 Task: Check the average views per listing of ceiling fan in the last 5 years.
Action: Mouse moved to (1040, 228)
Screenshot: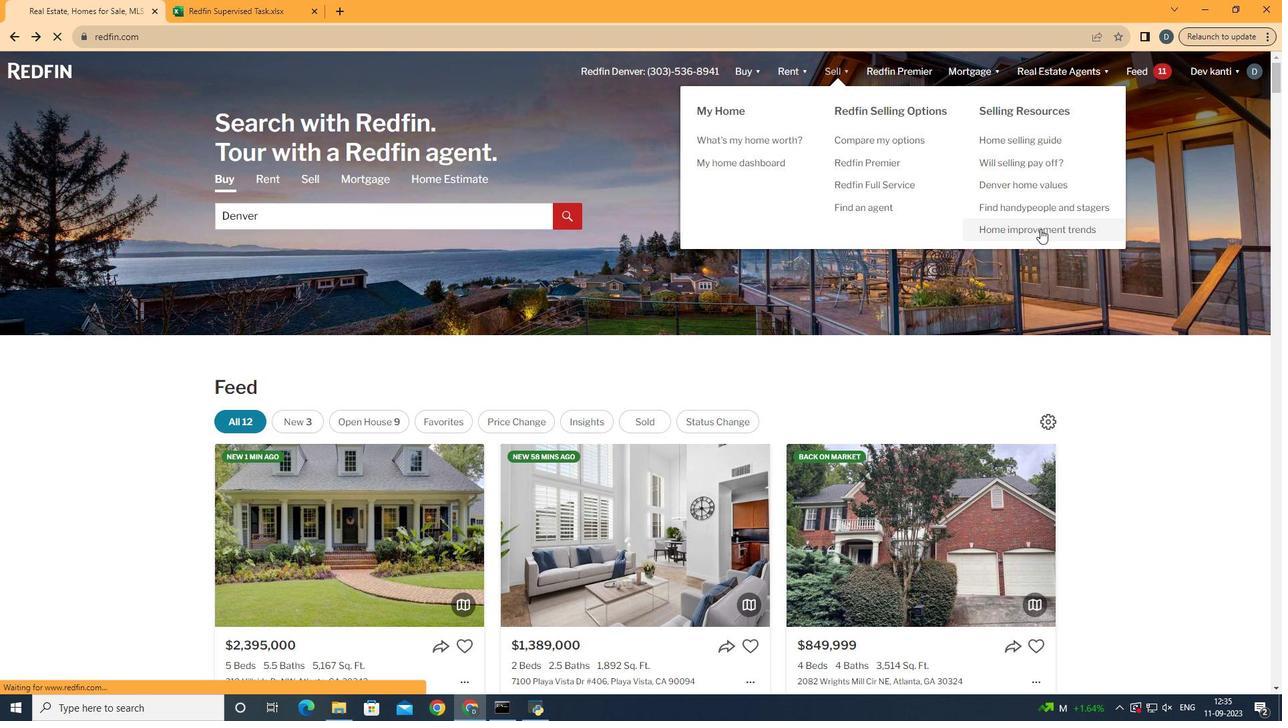 
Action: Mouse pressed left at (1040, 228)
Screenshot: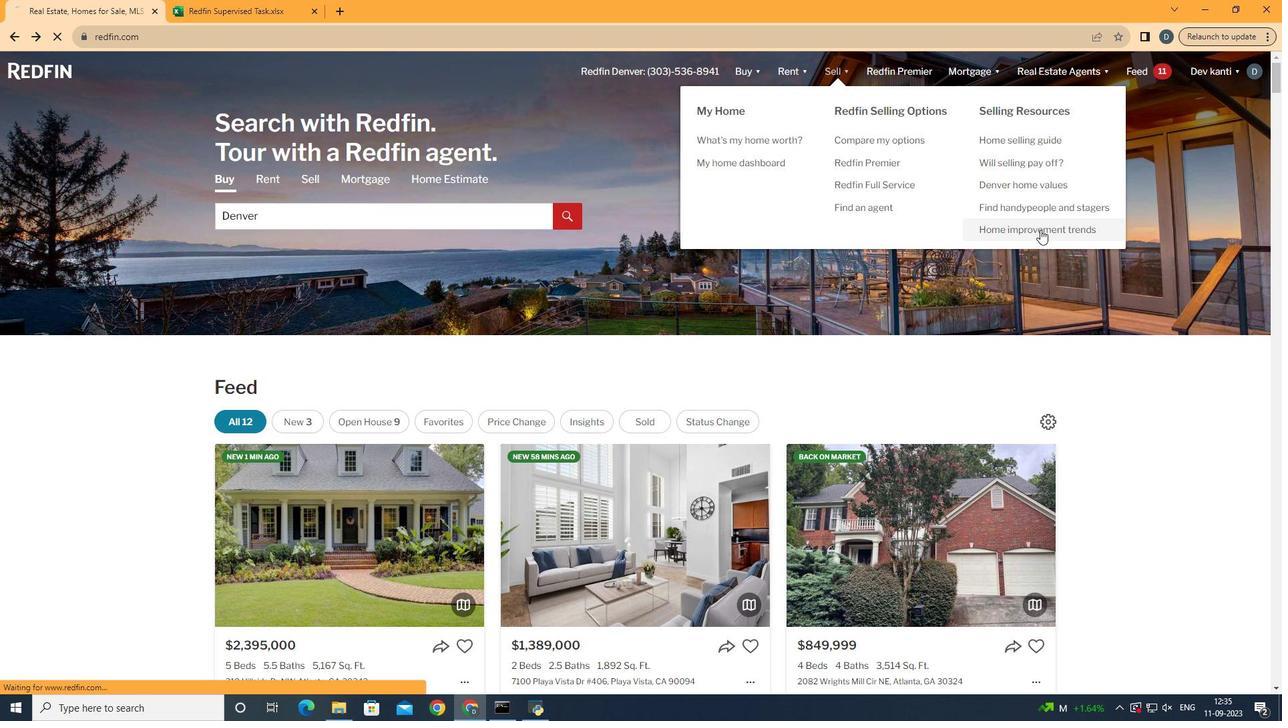 
Action: Mouse moved to (304, 254)
Screenshot: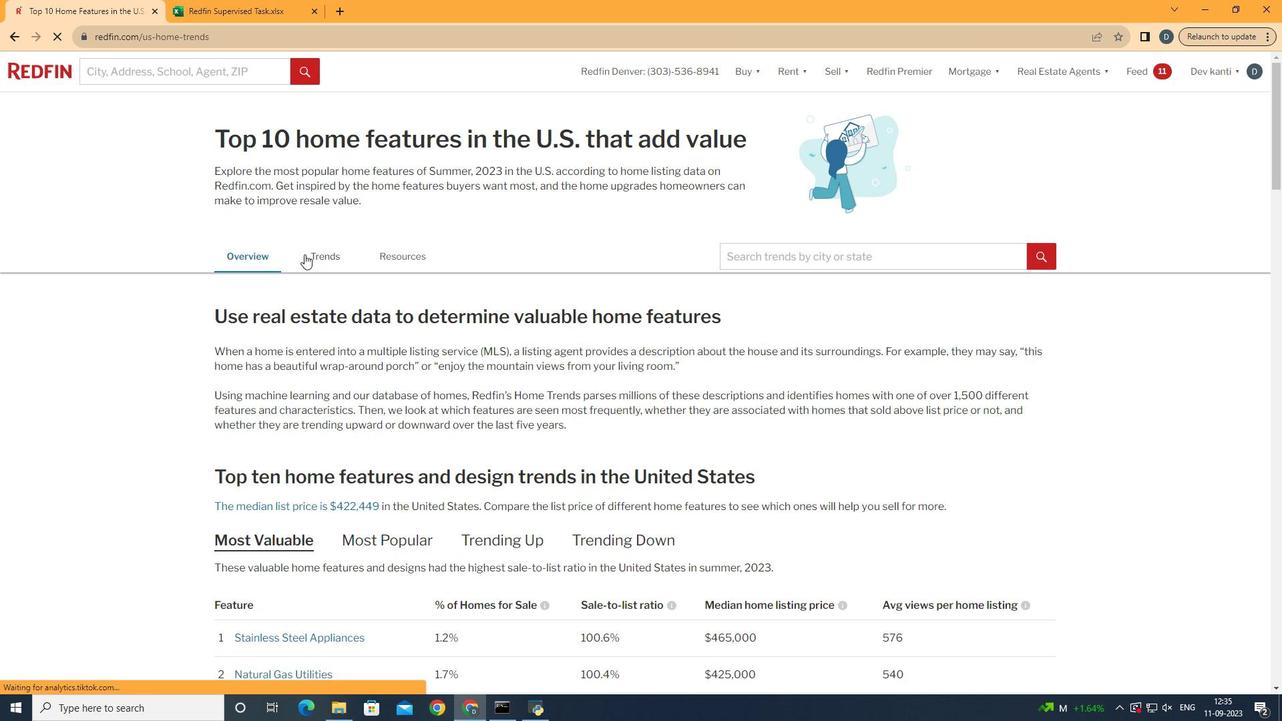 
Action: Mouse pressed left at (304, 254)
Screenshot: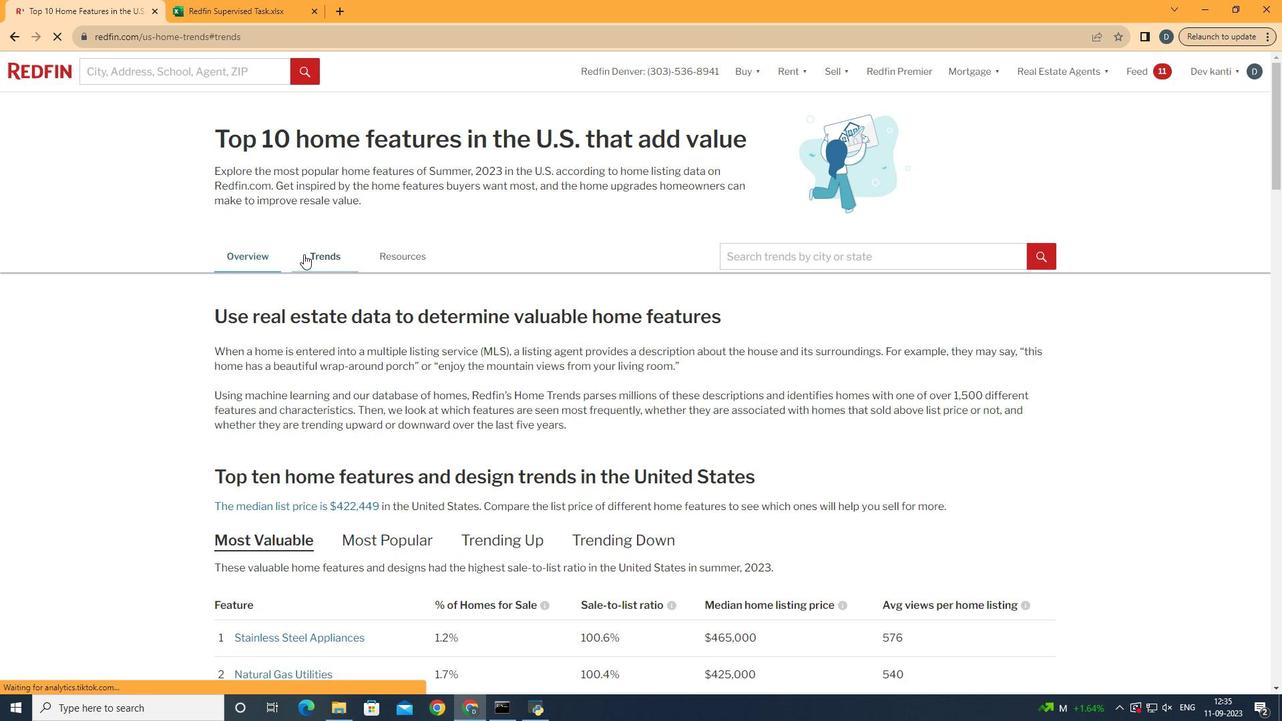 
Action: Mouse moved to (474, 413)
Screenshot: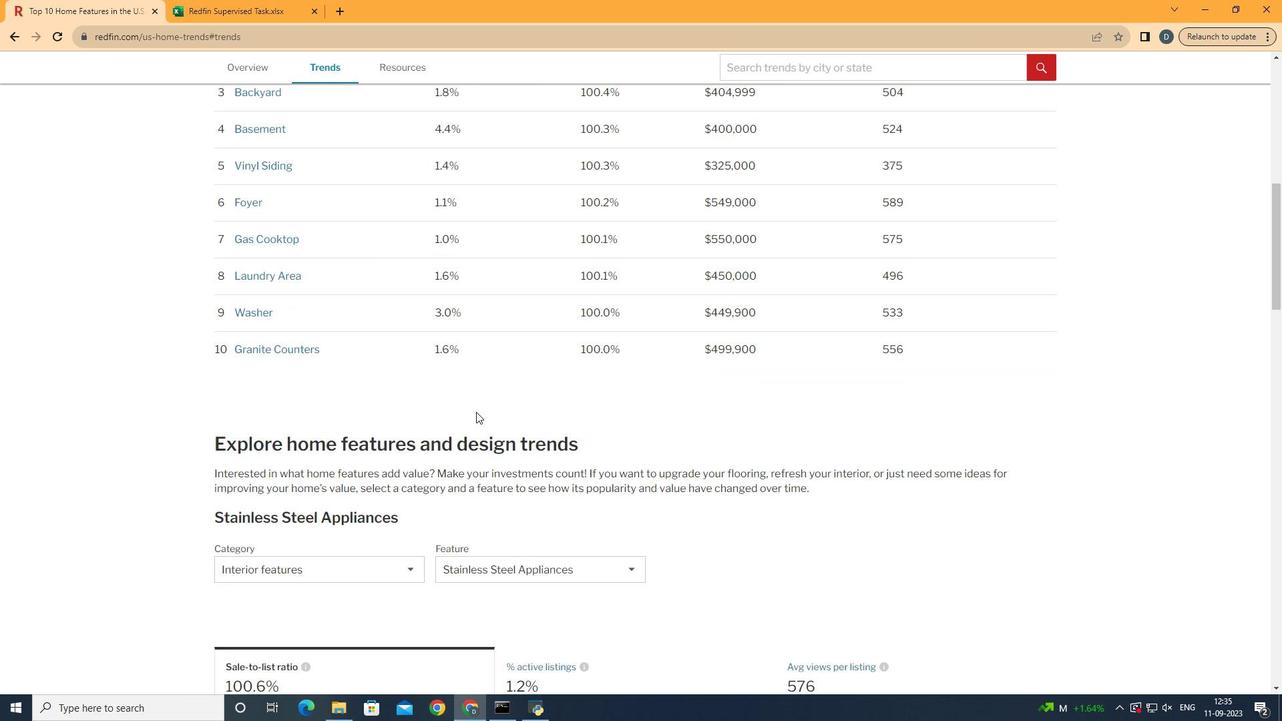 
Action: Mouse scrolled (474, 412) with delta (0, 0)
Screenshot: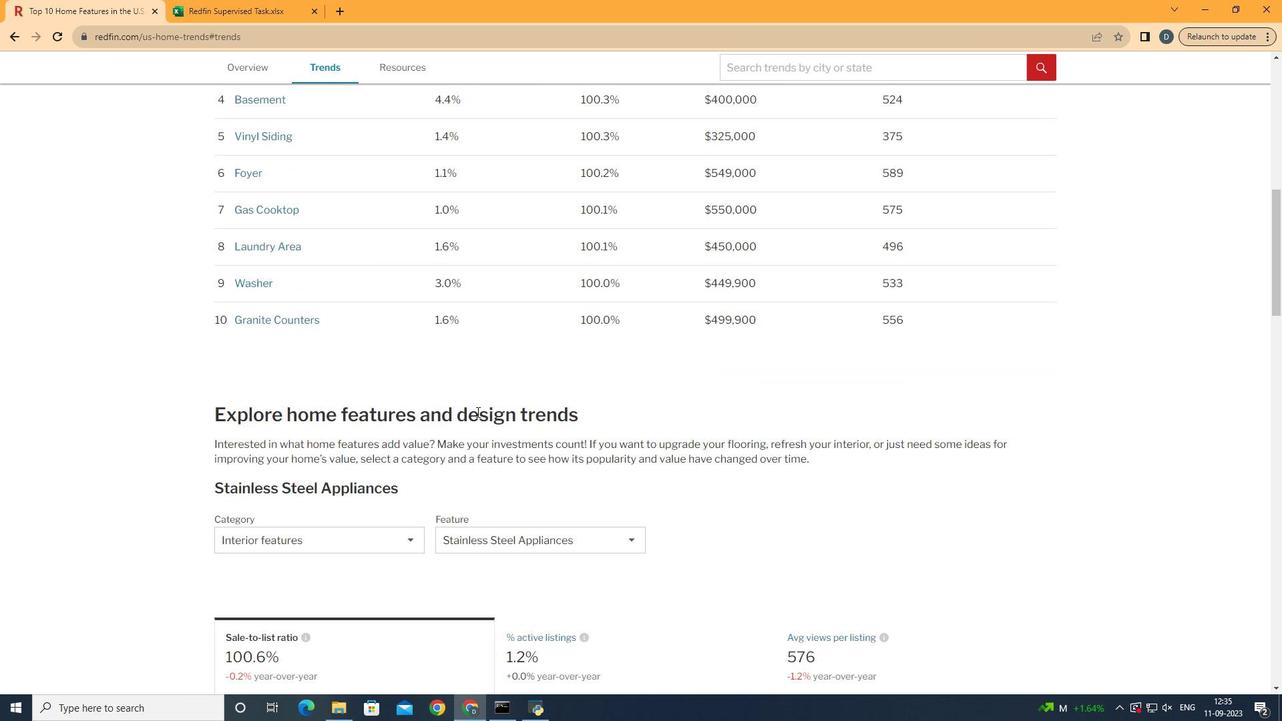 
Action: Mouse moved to (474, 412)
Screenshot: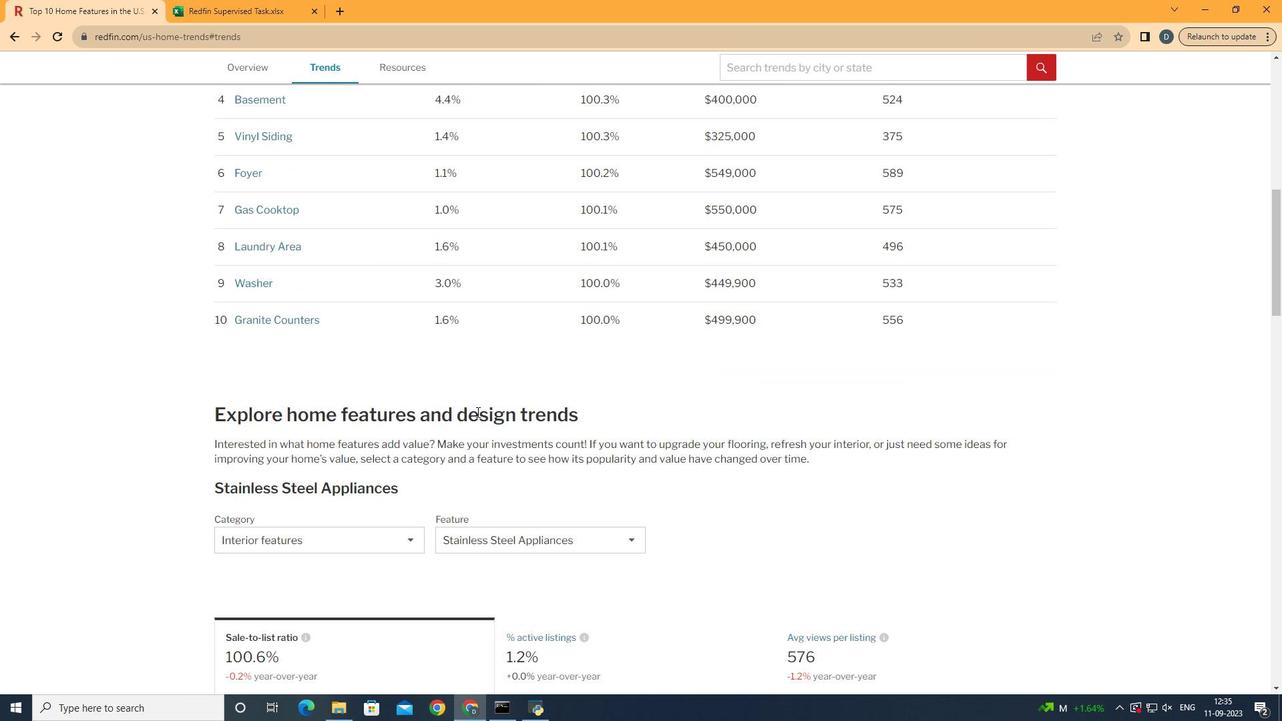 
Action: Mouse scrolled (474, 412) with delta (0, 0)
Screenshot: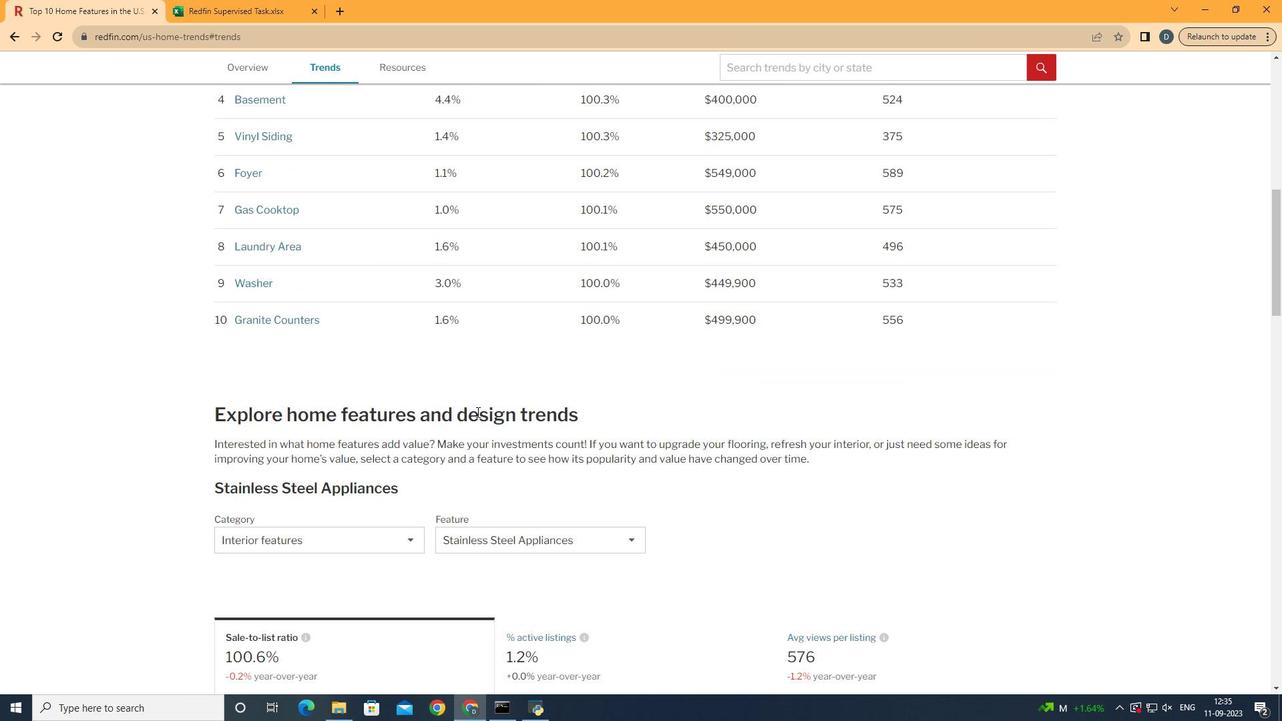 
Action: Mouse moved to (474, 412)
Screenshot: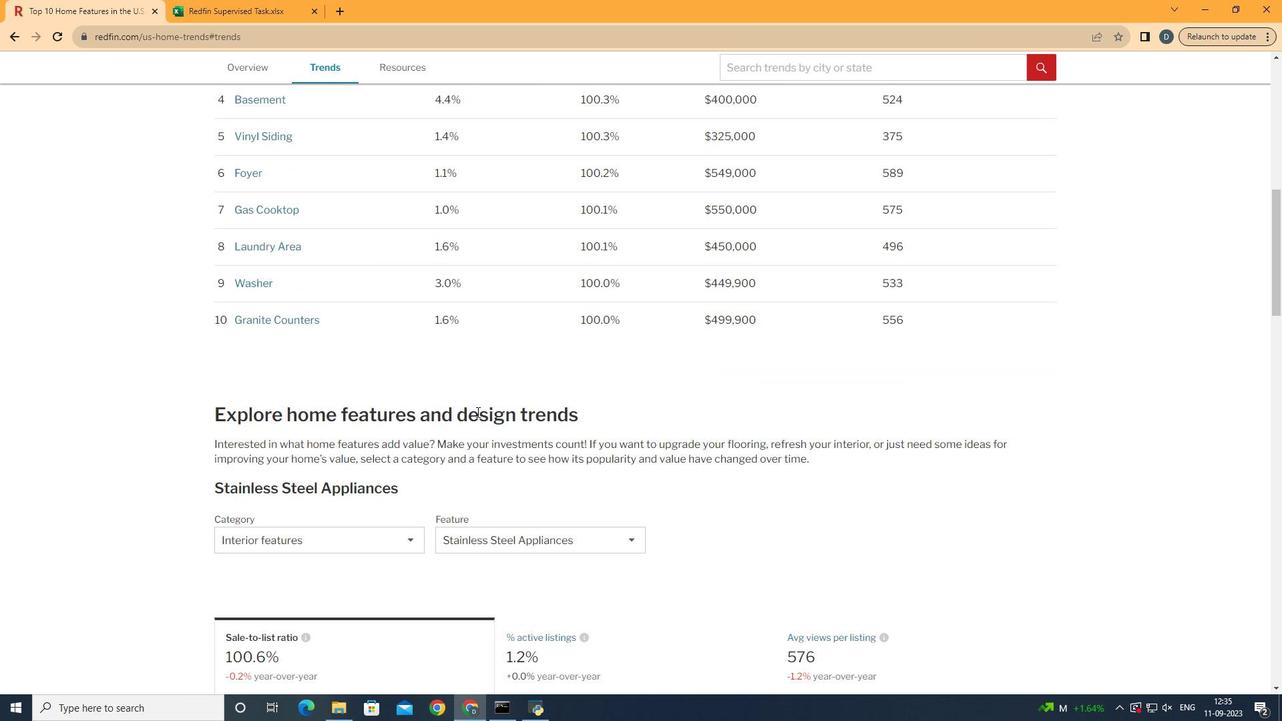 
Action: Mouse scrolled (474, 412) with delta (0, 0)
Screenshot: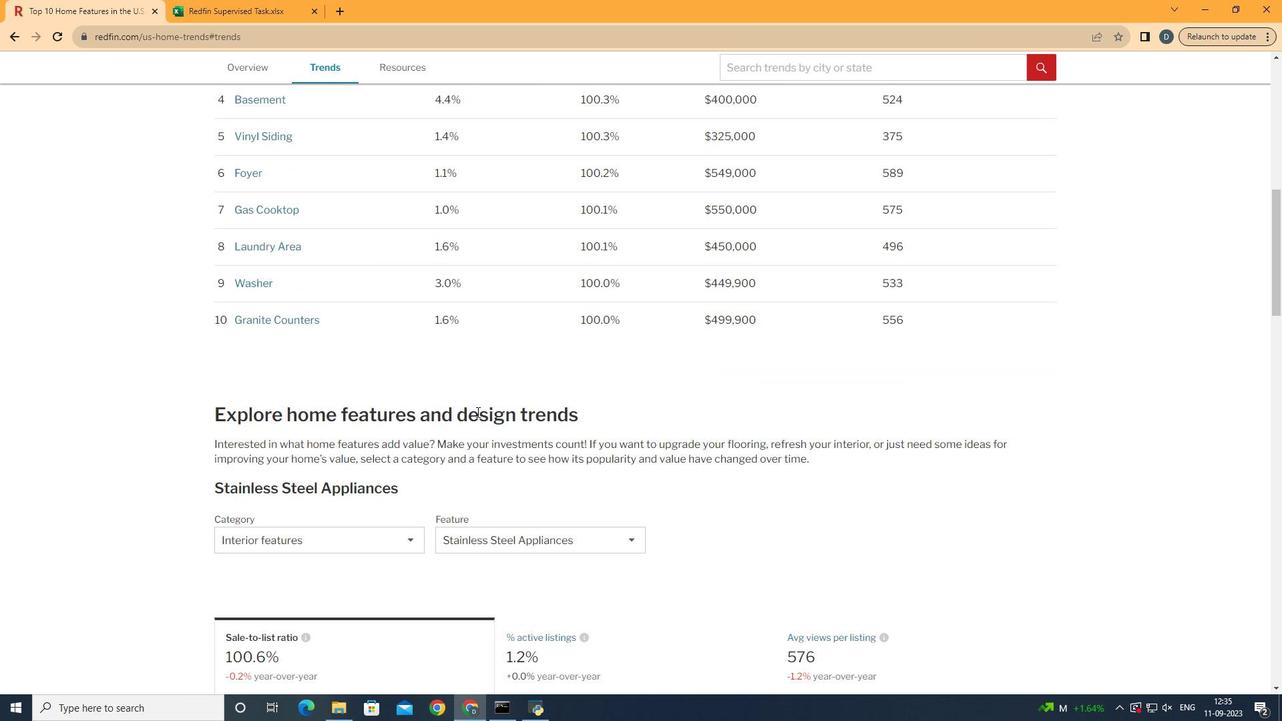 
Action: Mouse moved to (475, 412)
Screenshot: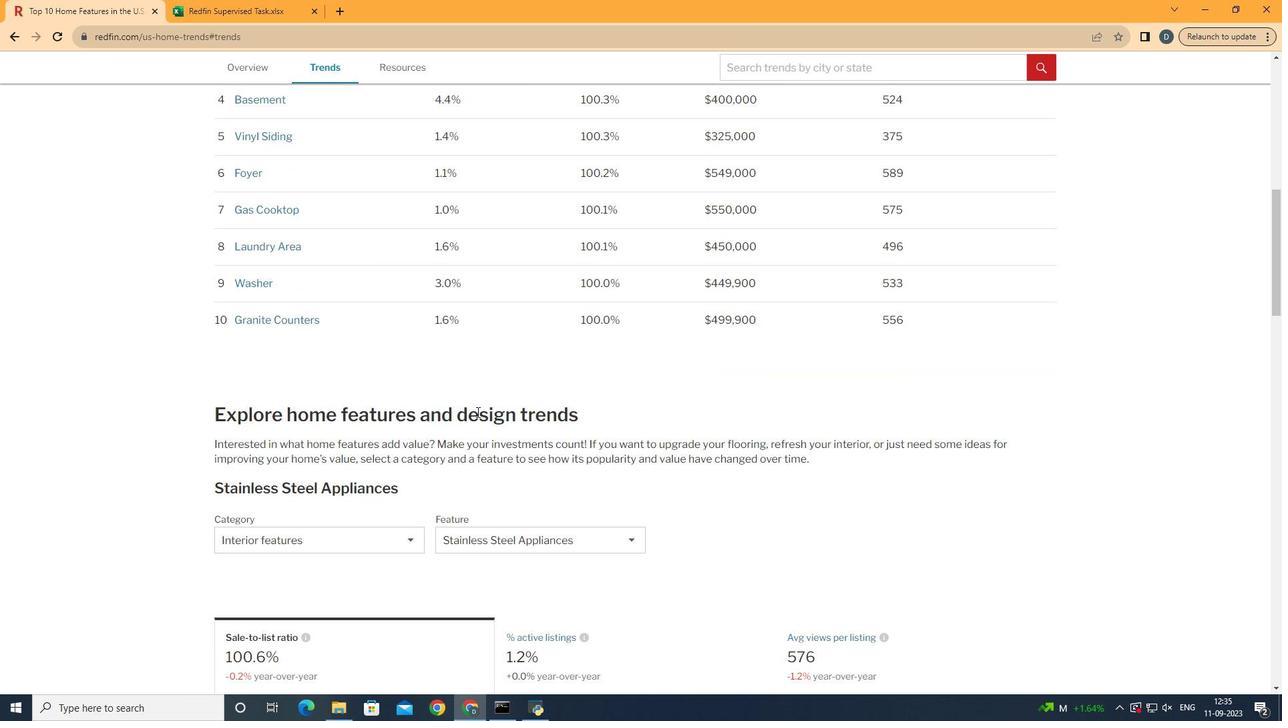 
Action: Mouse scrolled (475, 411) with delta (0, 0)
Screenshot: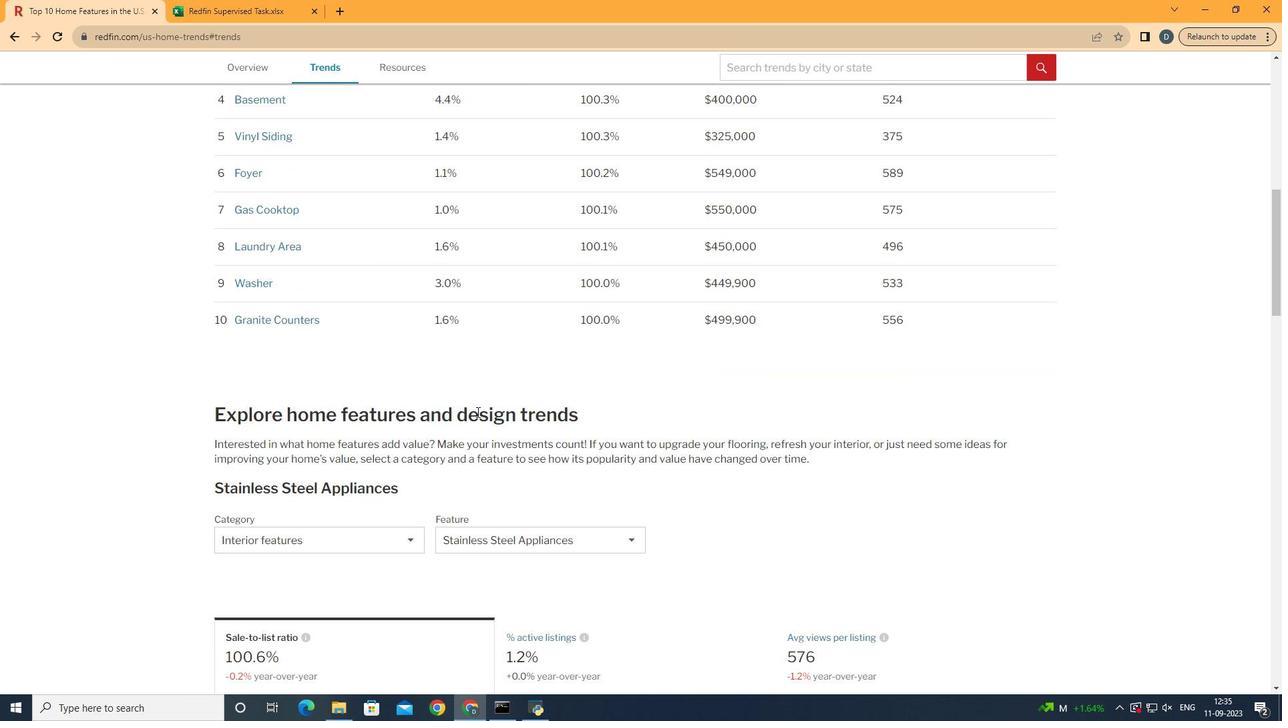 
Action: Mouse moved to (476, 412)
Screenshot: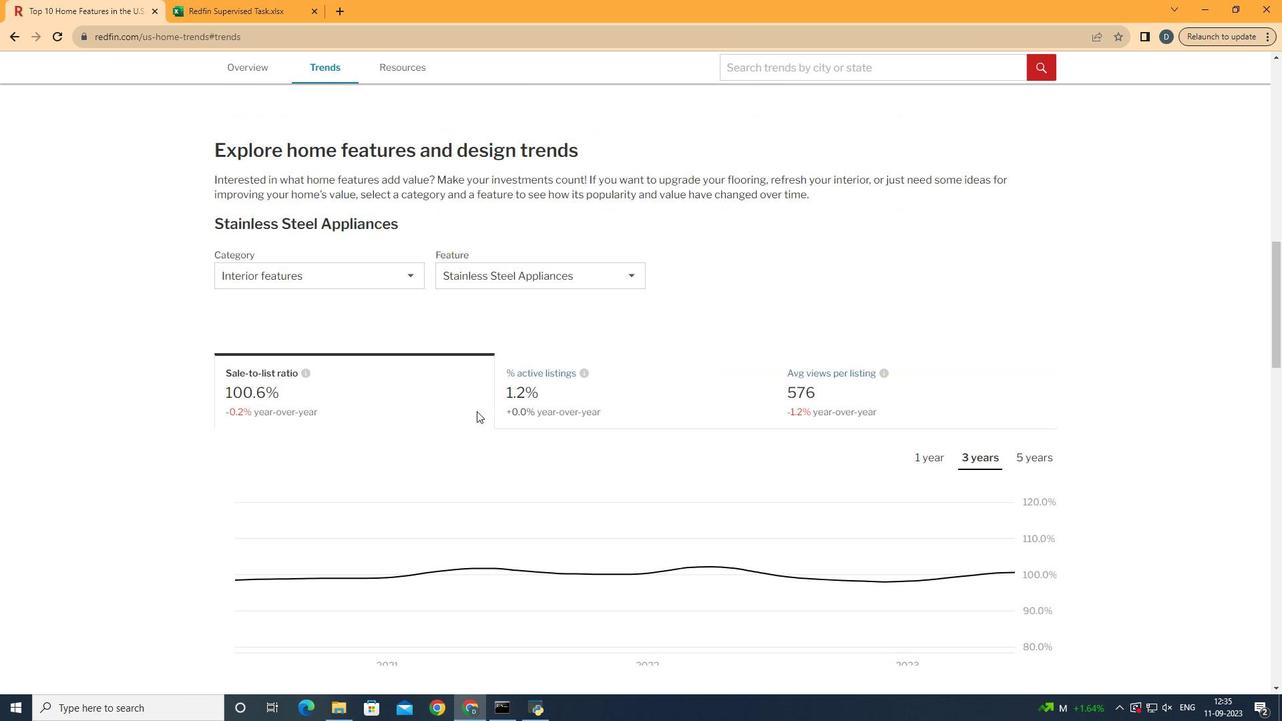 
Action: Mouse scrolled (476, 411) with delta (0, 0)
Screenshot: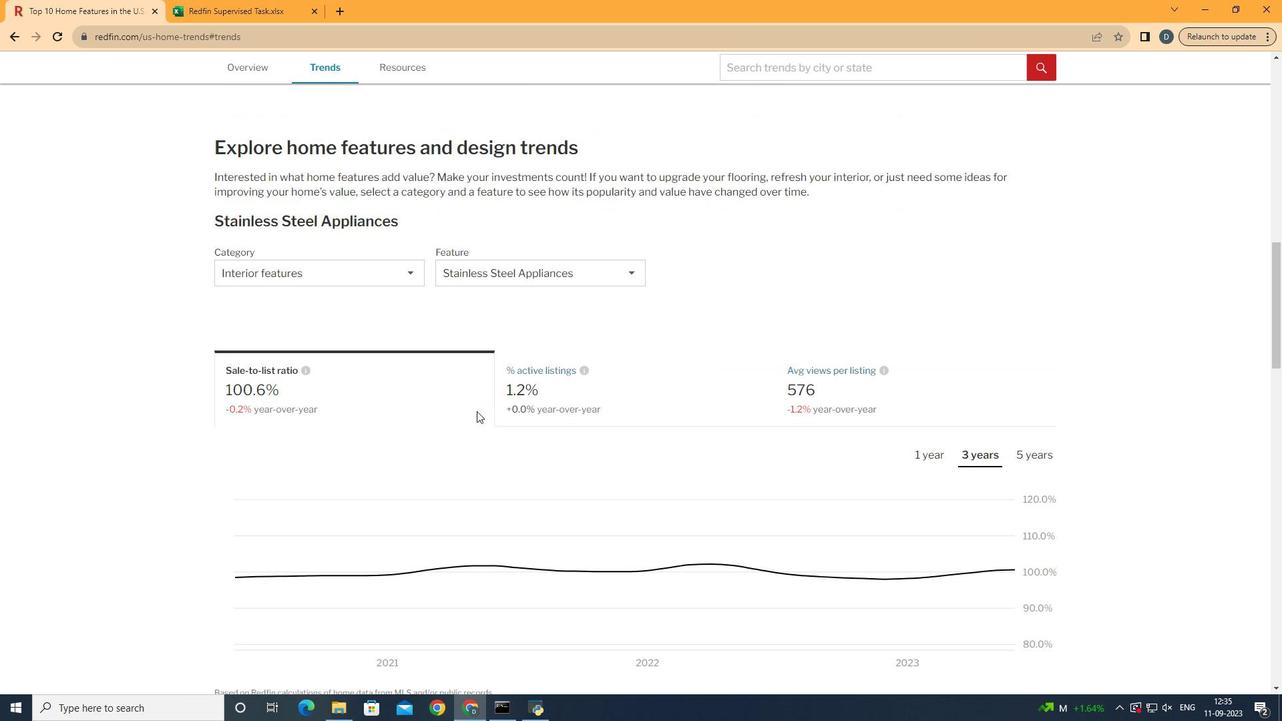 
Action: Mouse scrolled (476, 411) with delta (0, 0)
Screenshot: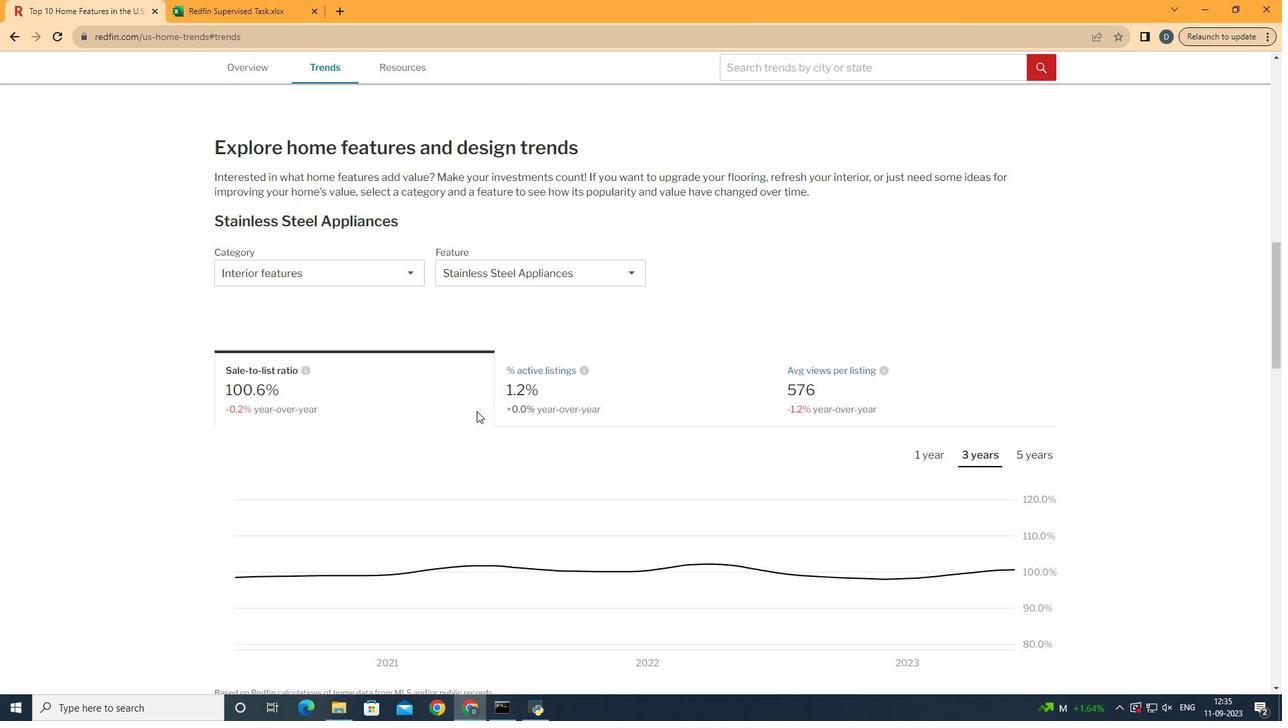 
Action: Mouse scrolled (476, 411) with delta (0, 0)
Screenshot: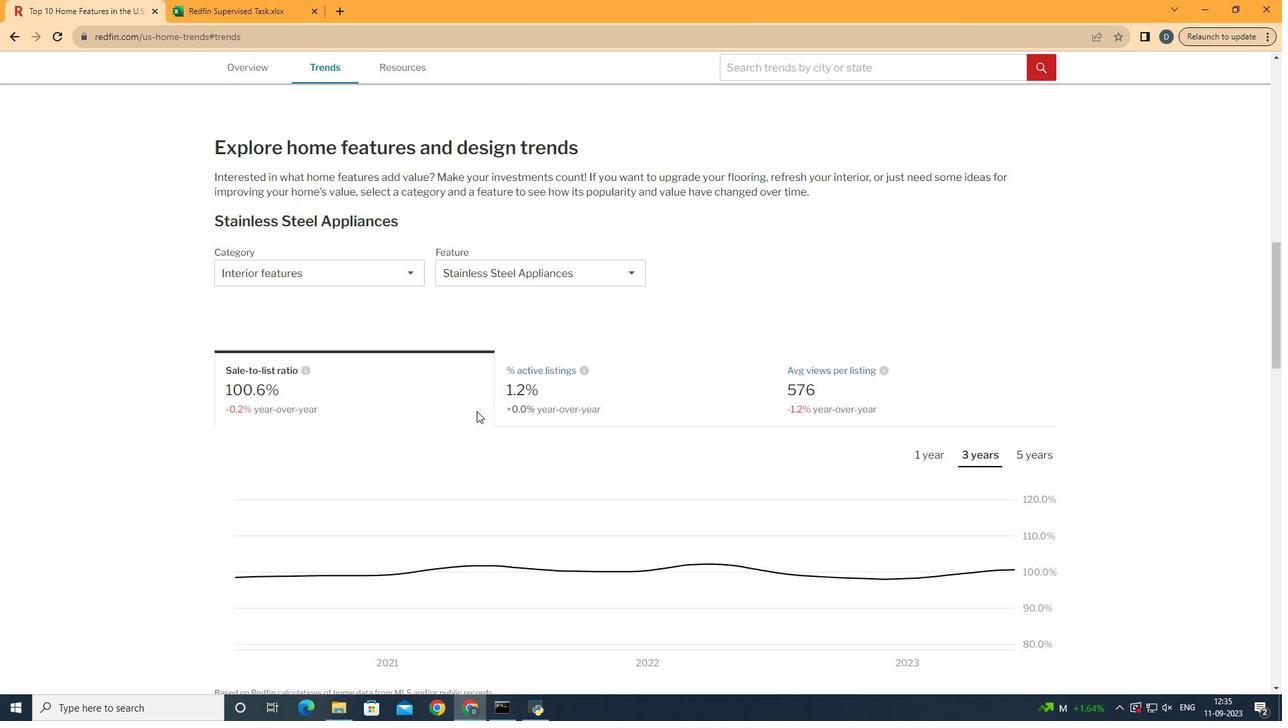 
Action: Mouse moved to (476, 411)
Screenshot: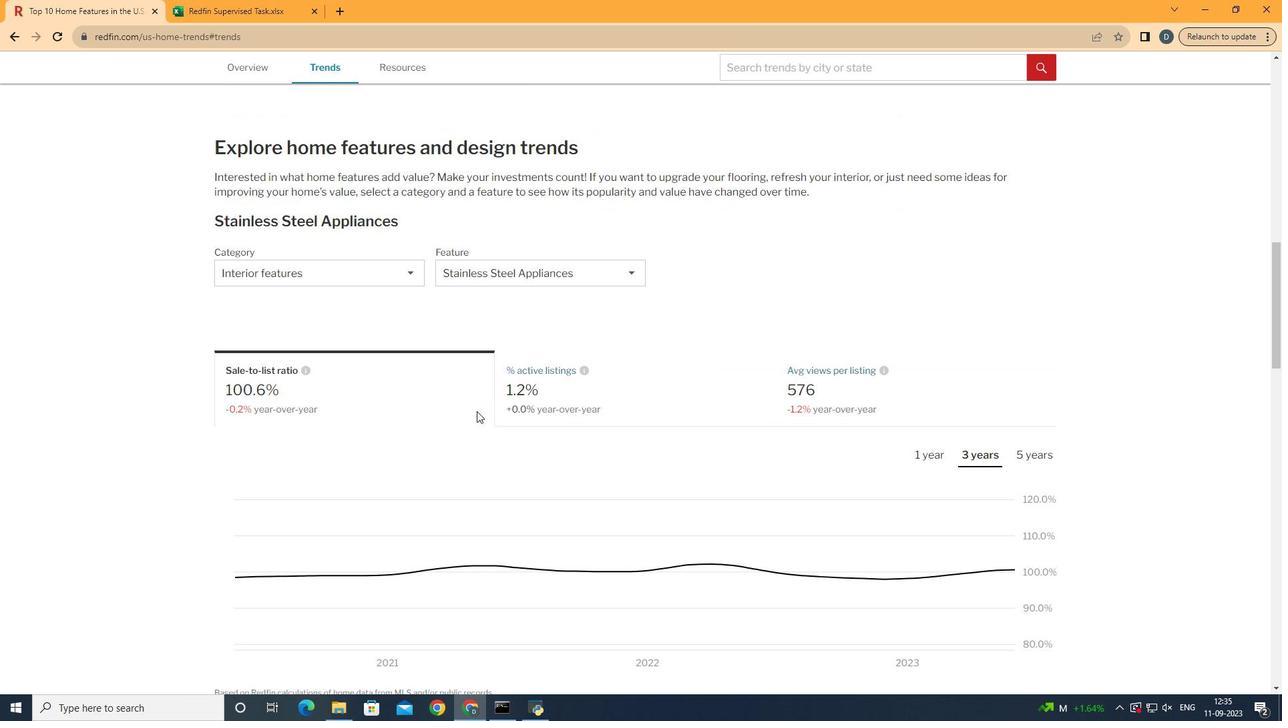 
Action: Mouse scrolled (476, 410) with delta (0, 0)
Screenshot: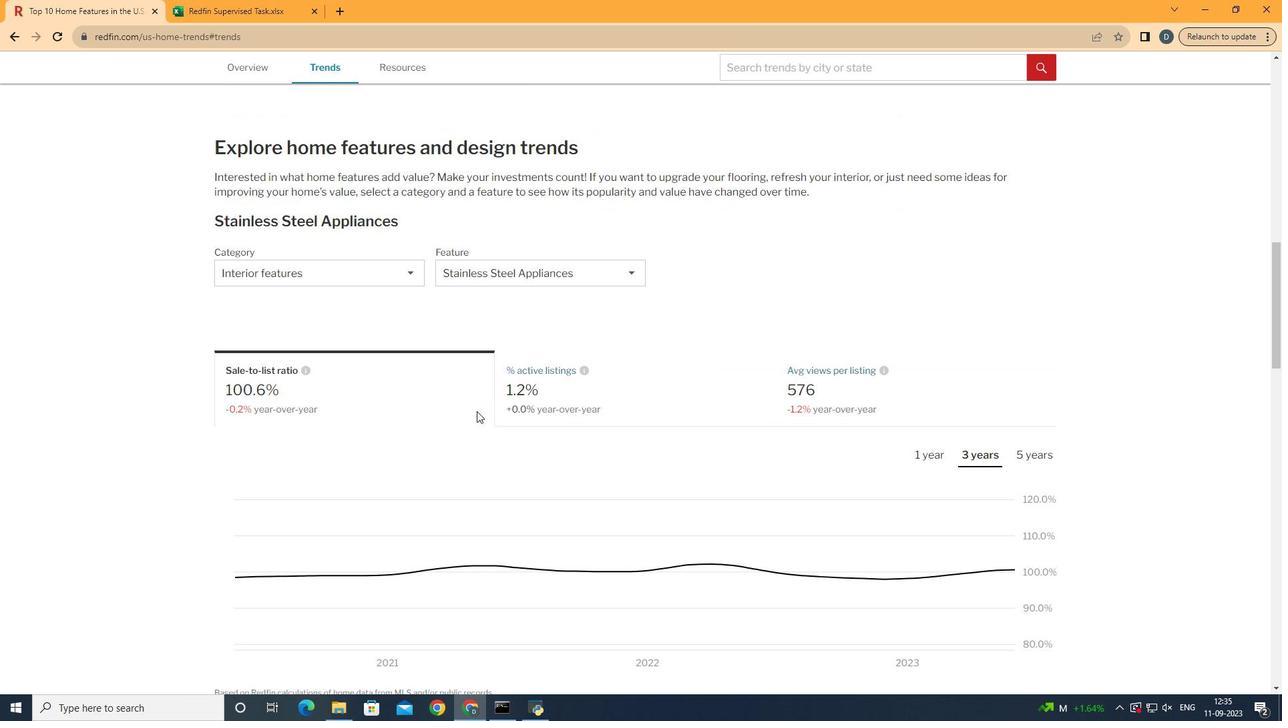 
Action: Mouse moved to (394, 267)
Screenshot: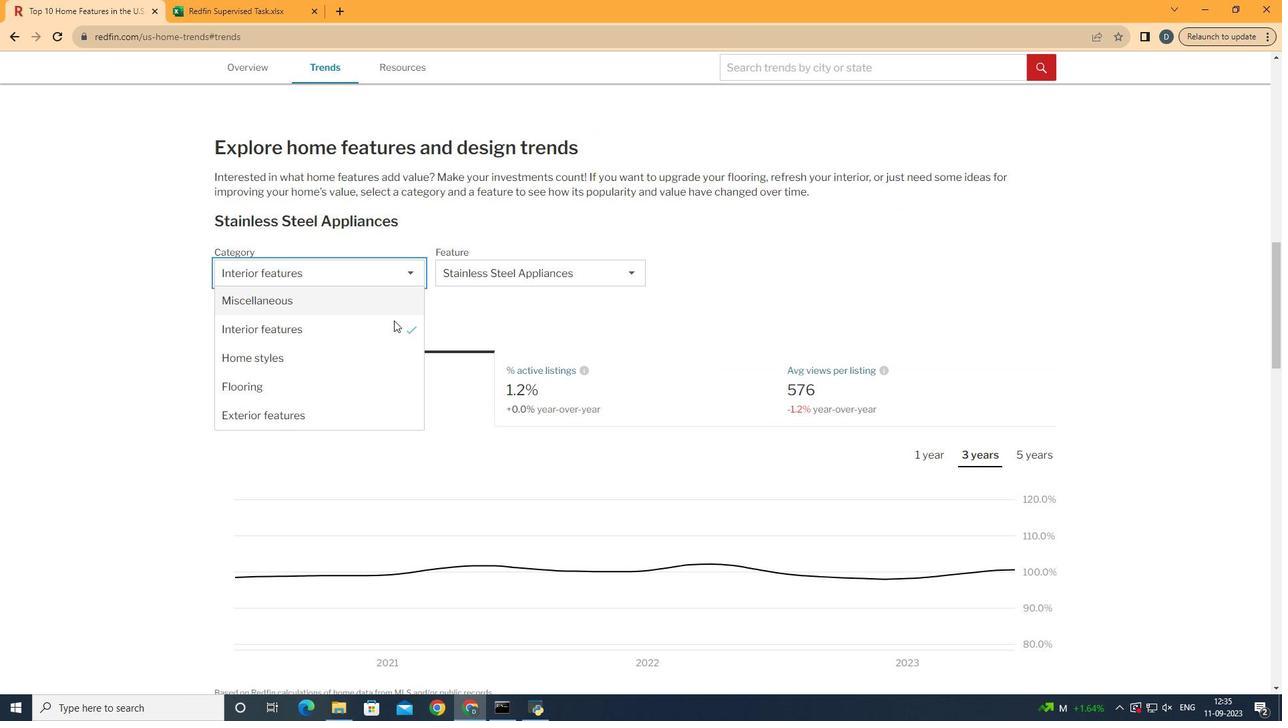 
Action: Mouse pressed left at (394, 267)
Screenshot: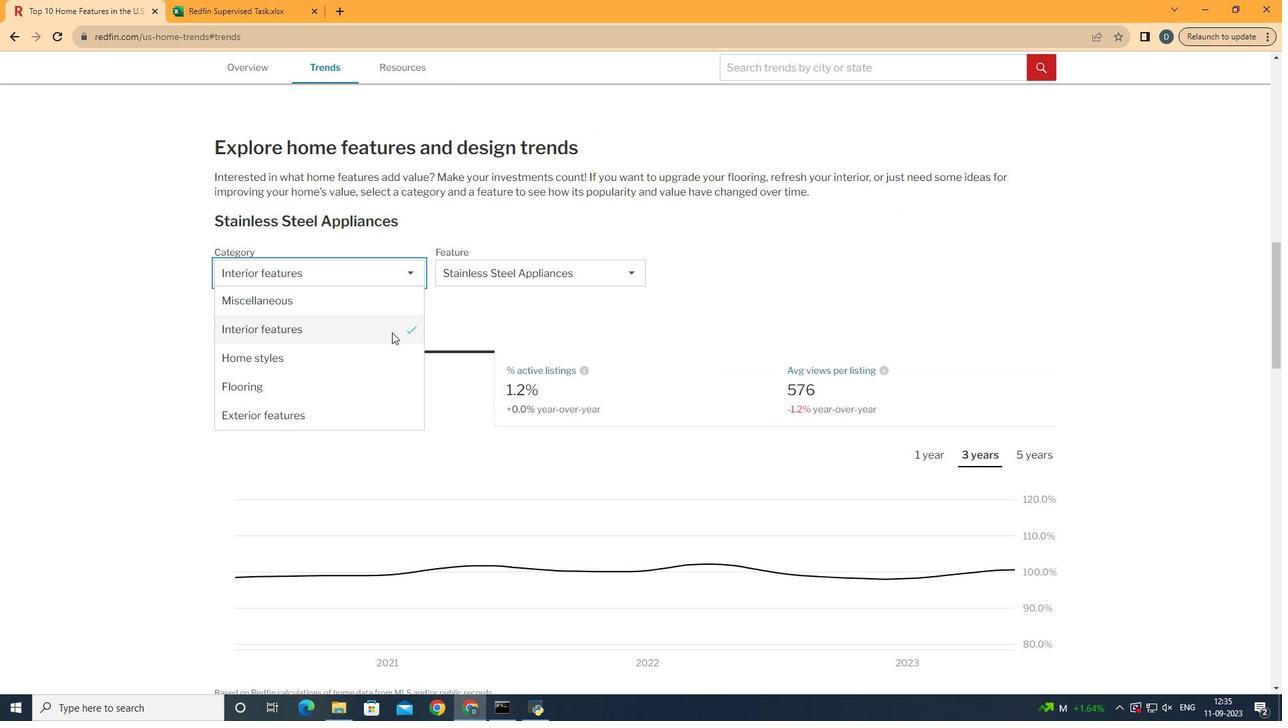 
Action: Mouse moved to (389, 342)
Screenshot: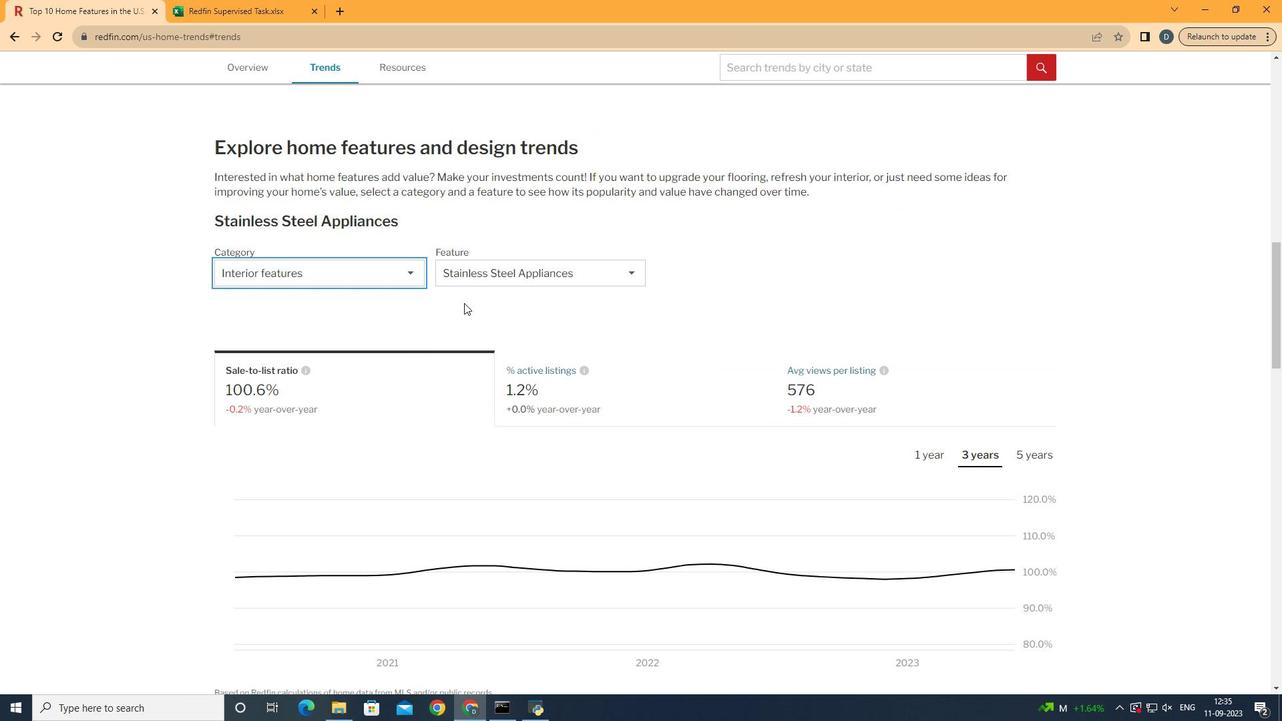 
Action: Mouse pressed left at (389, 342)
Screenshot: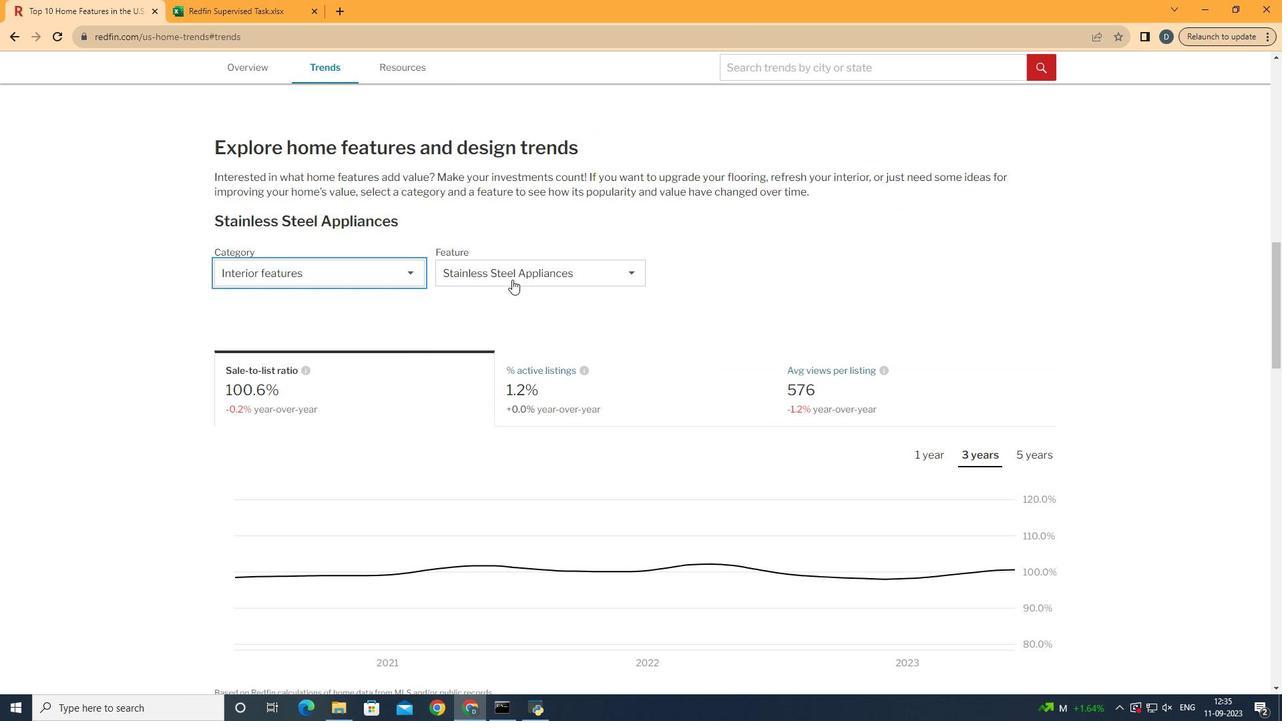 
Action: Mouse moved to (512, 279)
Screenshot: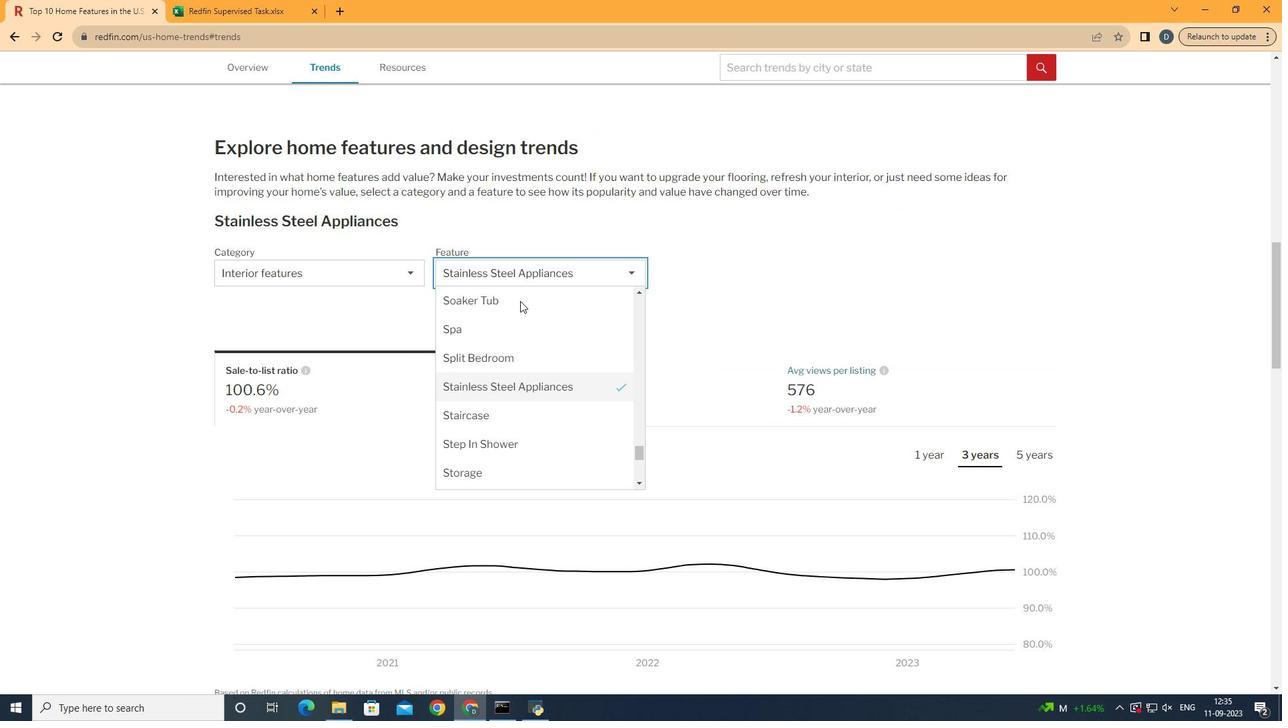
Action: Mouse pressed left at (512, 279)
Screenshot: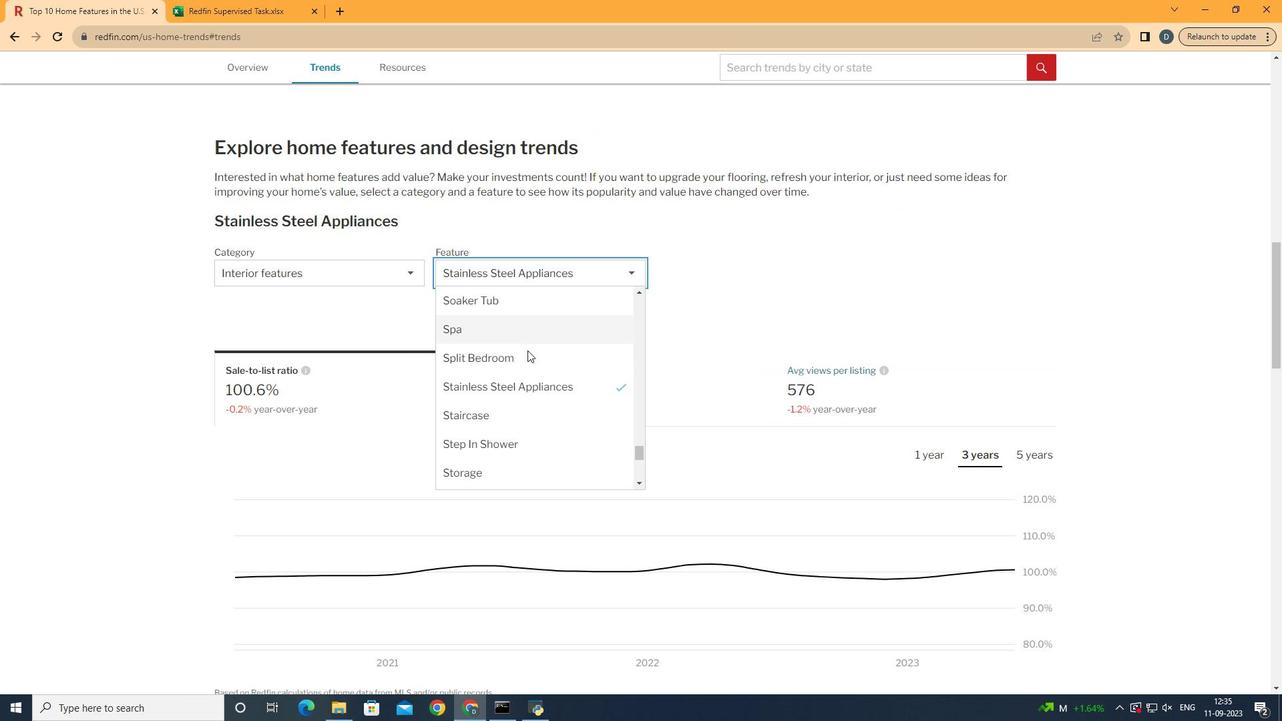 
Action: Mouse moved to (534, 384)
Screenshot: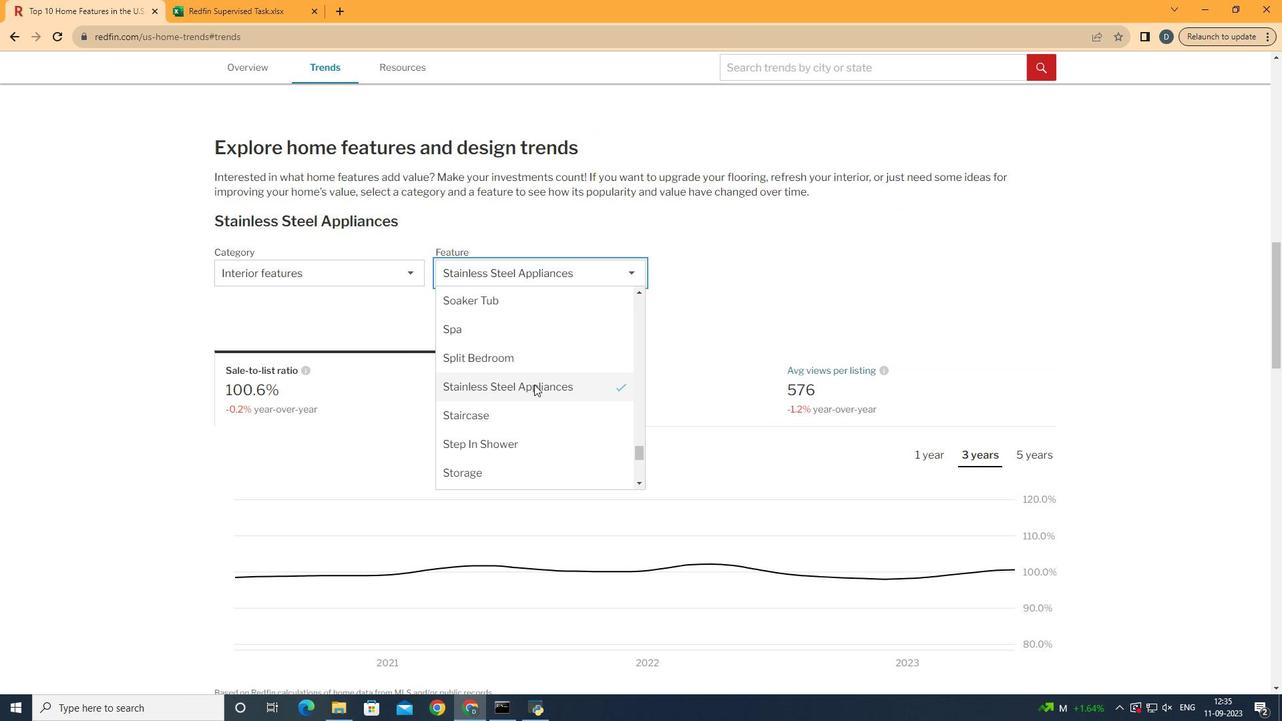 
Action: Mouse scrolled (534, 385) with delta (0, 0)
Screenshot: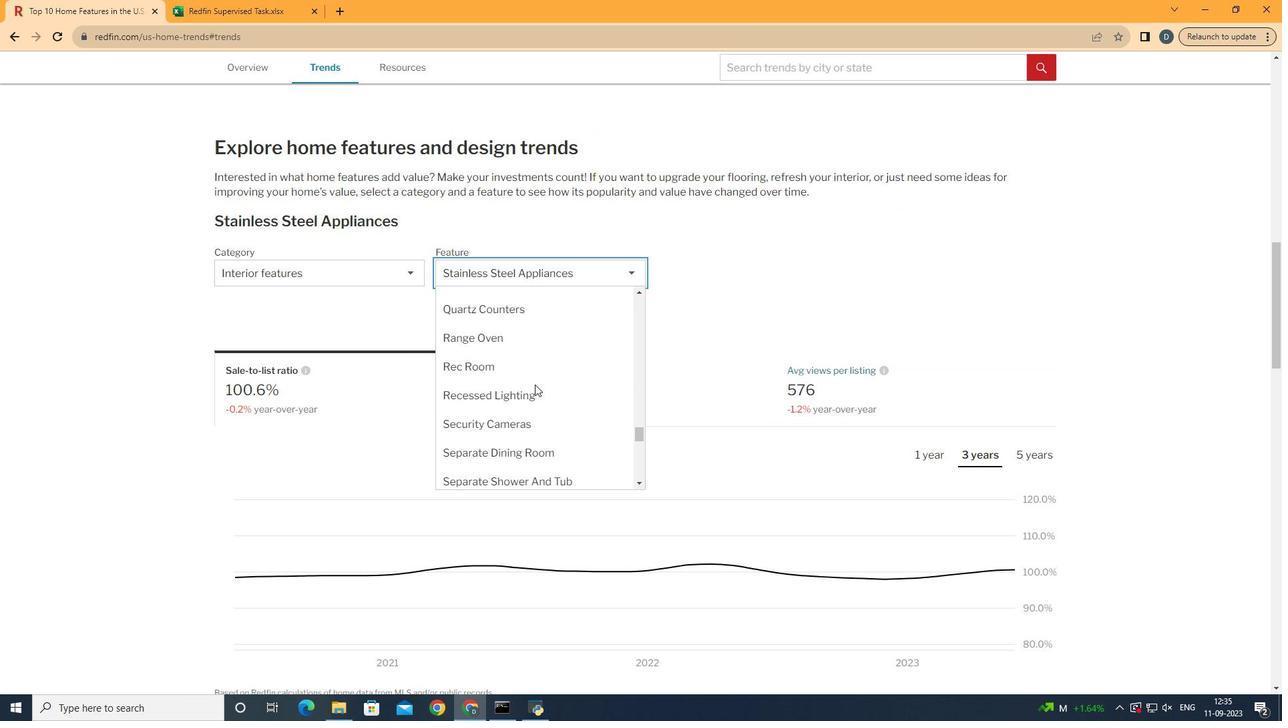 
Action: Mouse scrolled (534, 385) with delta (0, 0)
Screenshot: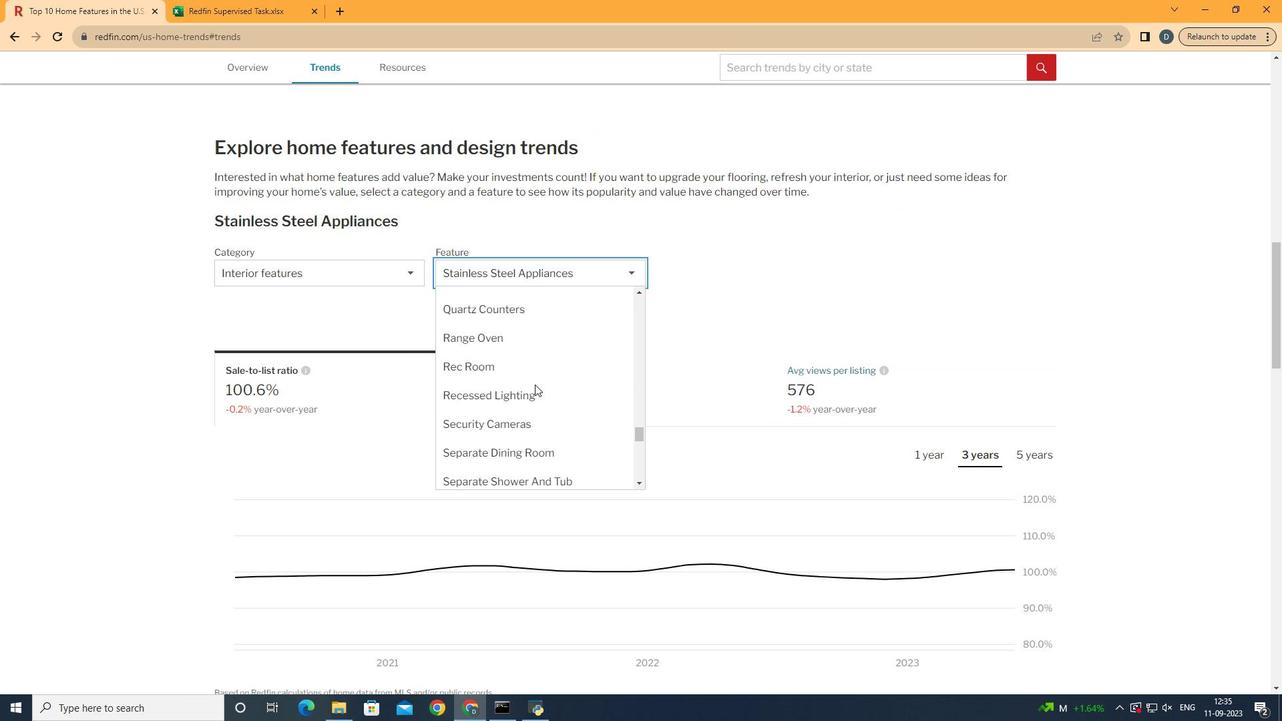 
Action: Mouse scrolled (534, 385) with delta (0, 0)
Screenshot: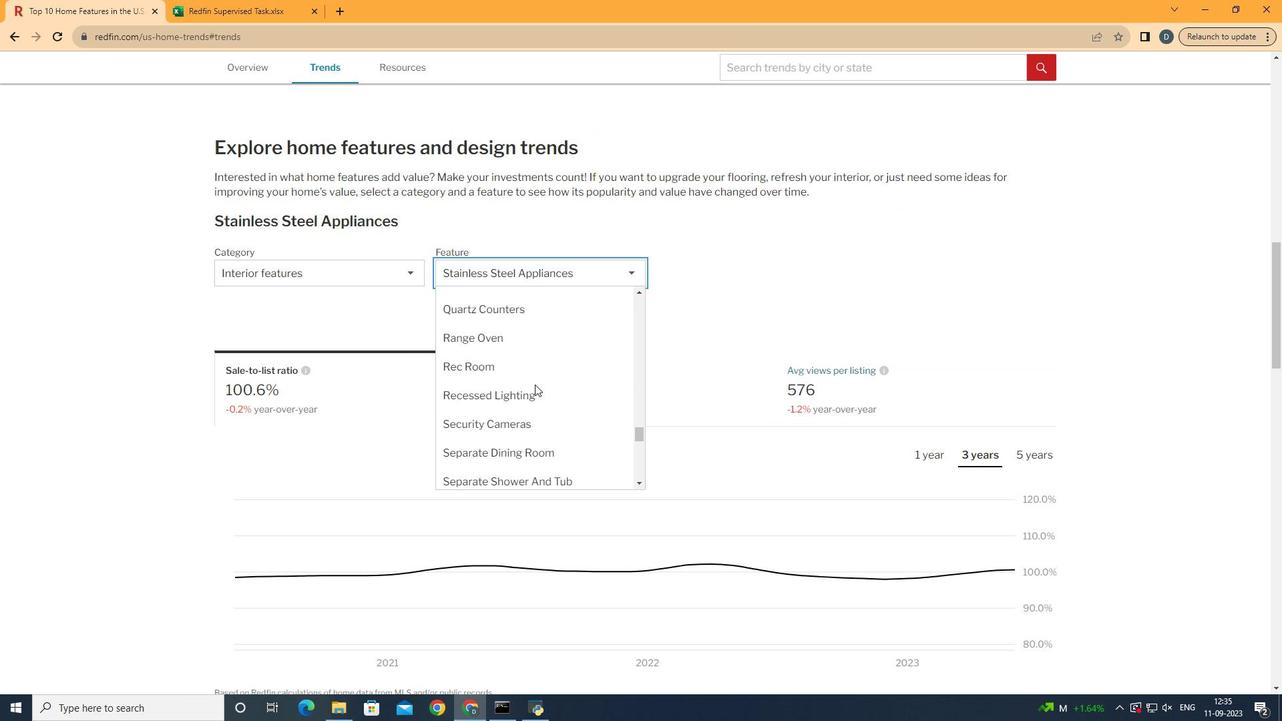 
Action: Mouse scrolled (534, 385) with delta (0, 0)
Screenshot: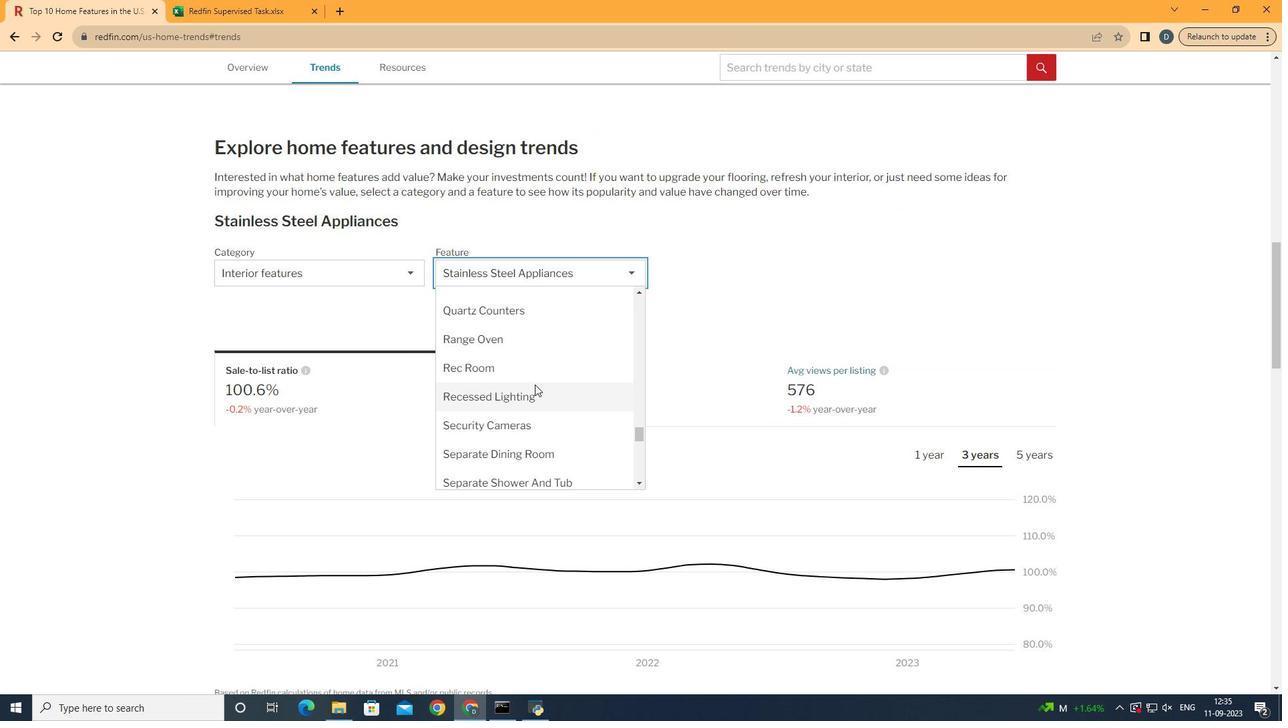 
Action: Mouse moved to (534, 384)
Screenshot: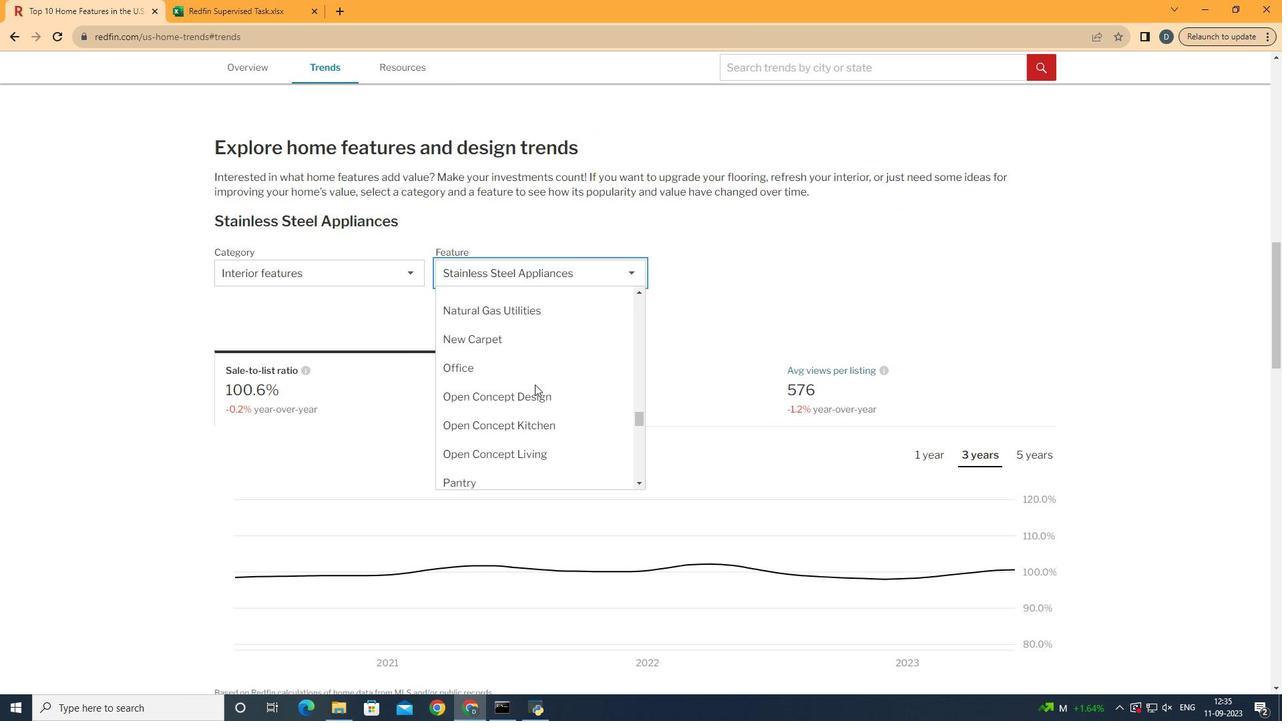 
Action: Mouse scrolled (534, 385) with delta (0, 0)
Screenshot: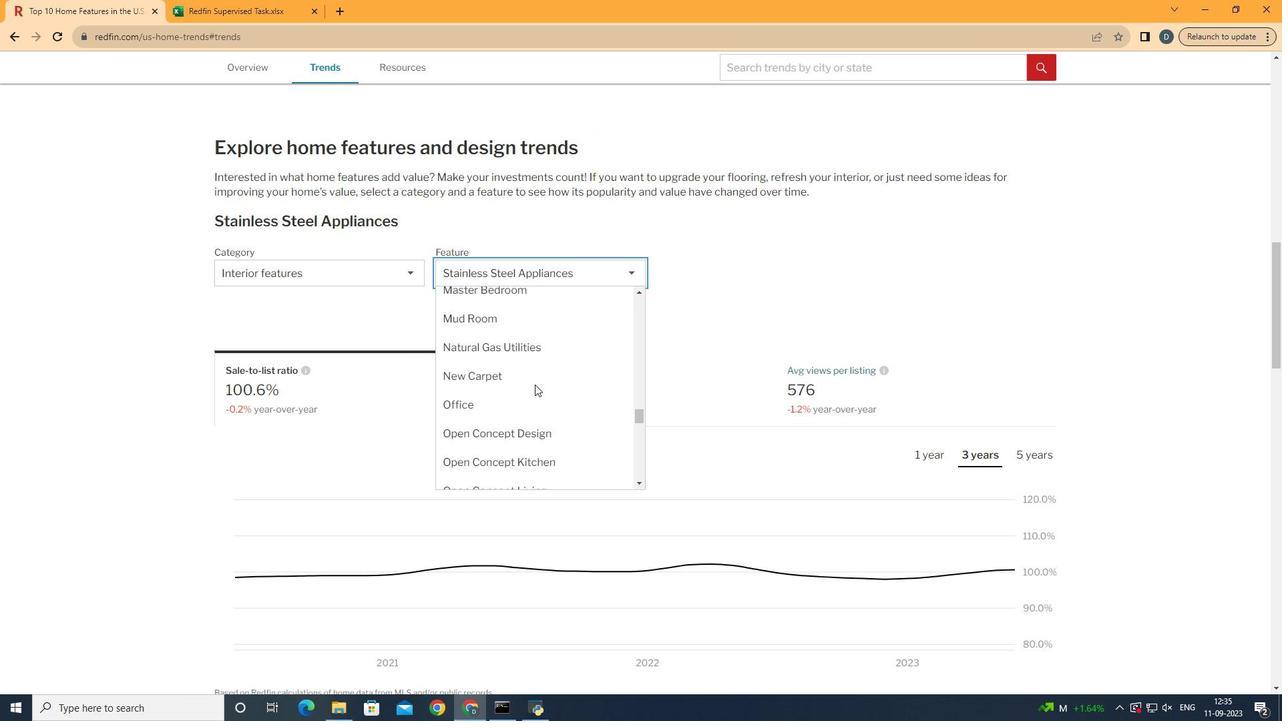 
Action: Mouse scrolled (534, 385) with delta (0, 0)
Screenshot: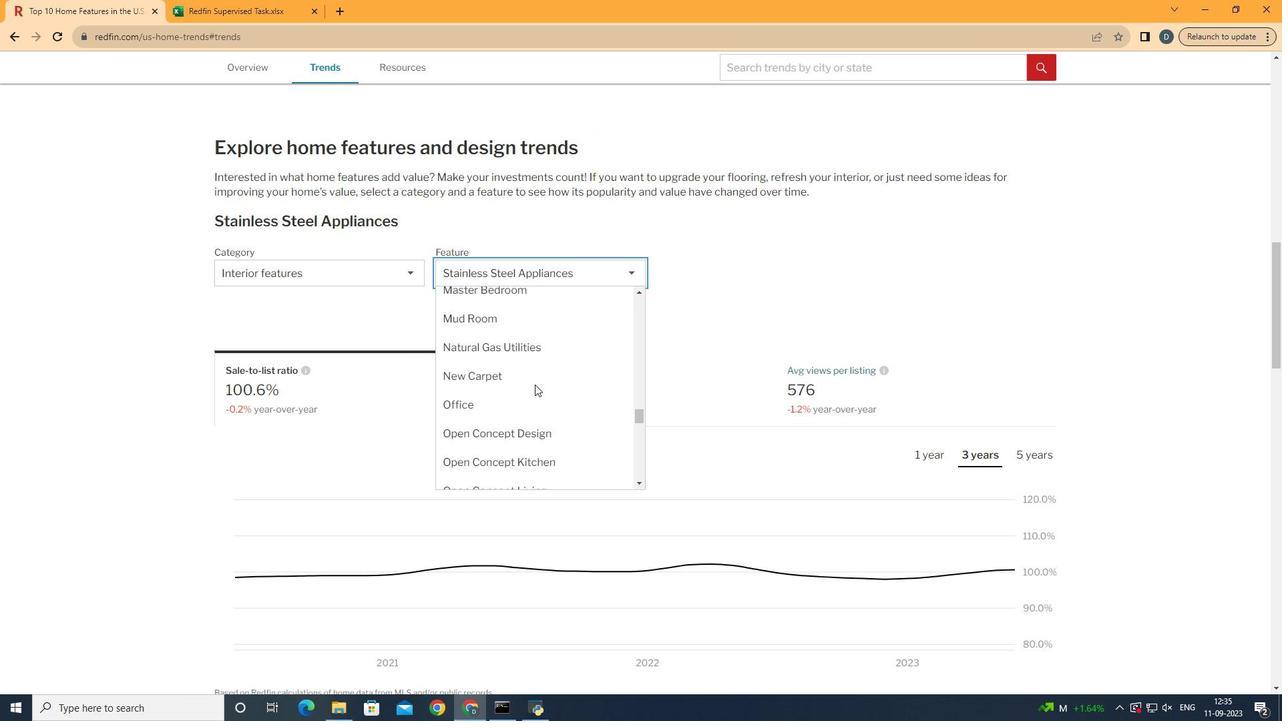 
Action: Mouse scrolled (534, 385) with delta (0, 0)
Screenshot: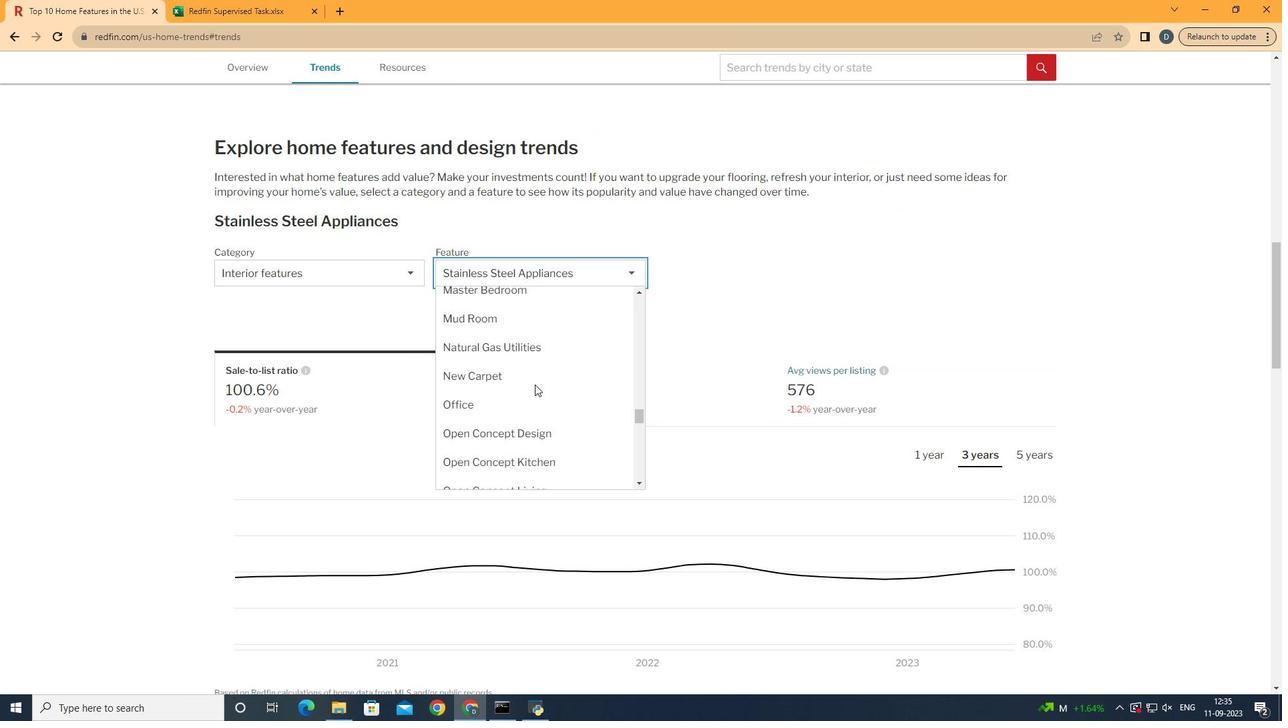 
Action: Mouse scrolled (534, 385) with delta (0, 0)
Screenshot: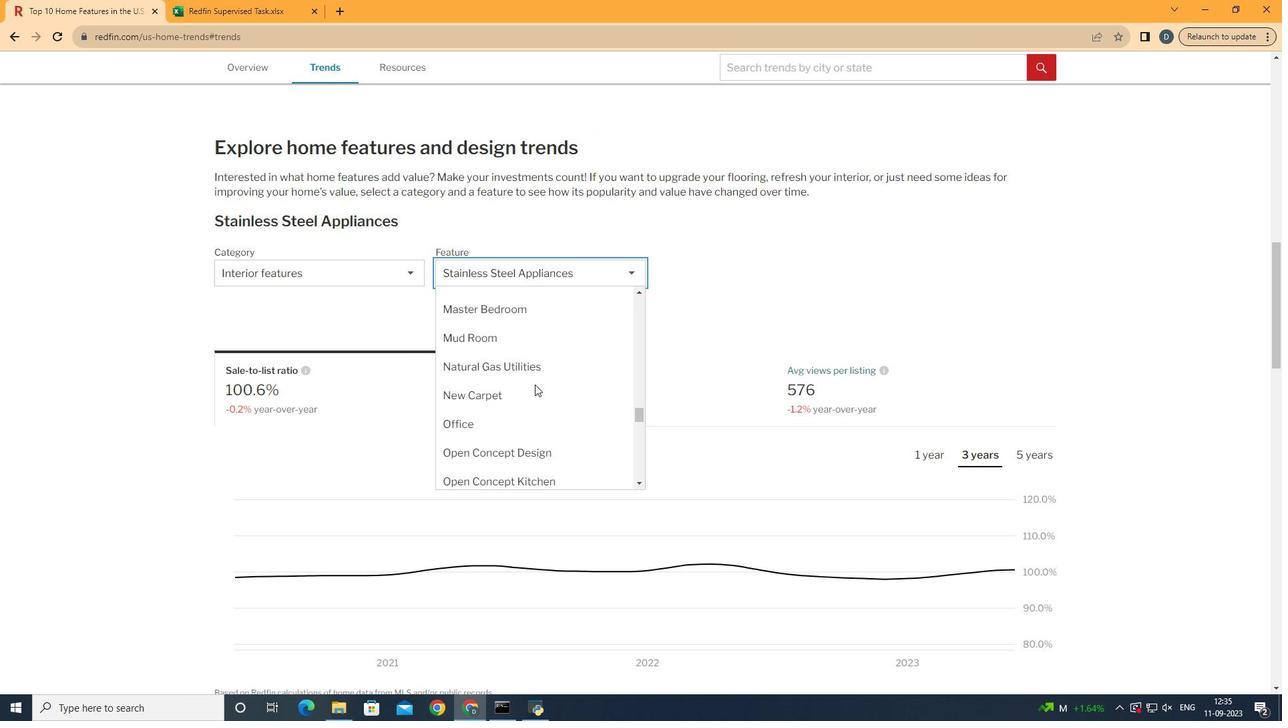 
Action: Mouse scrolled (534, 385) with delta (0, 0)
Screenshot: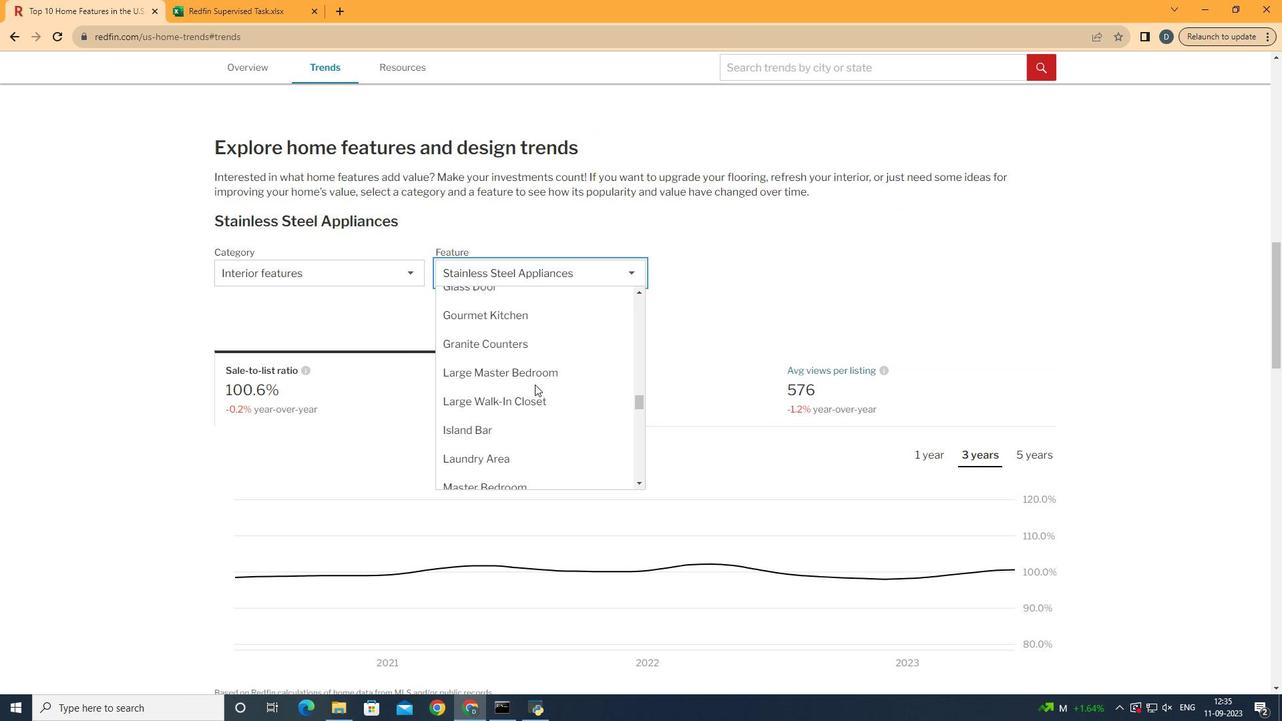 
Action: Mouse scrolled (534, 385) with delta (0, 0)
Screenshot: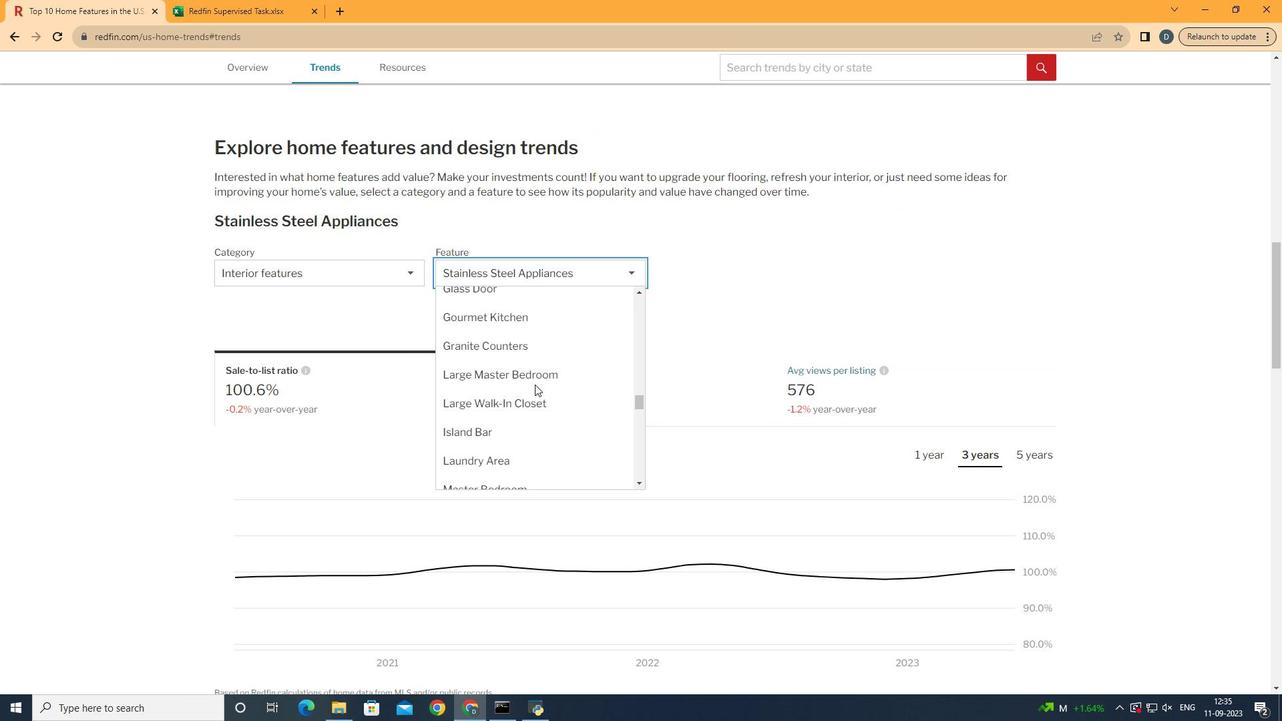 
Action: Mouse scrolled (534, 385) with delta (0, 0)
Screenshot: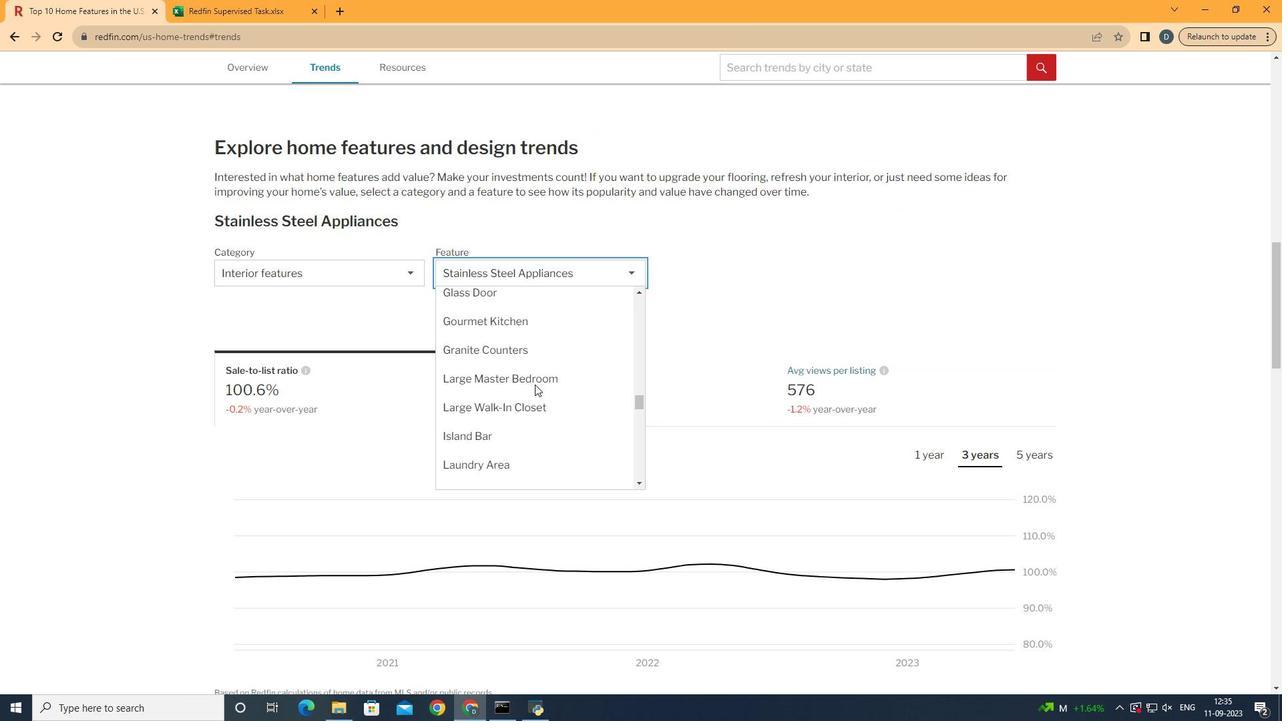 
Action: Mouse scrolled (534, 385) with delta (0, 0)
Screenshot: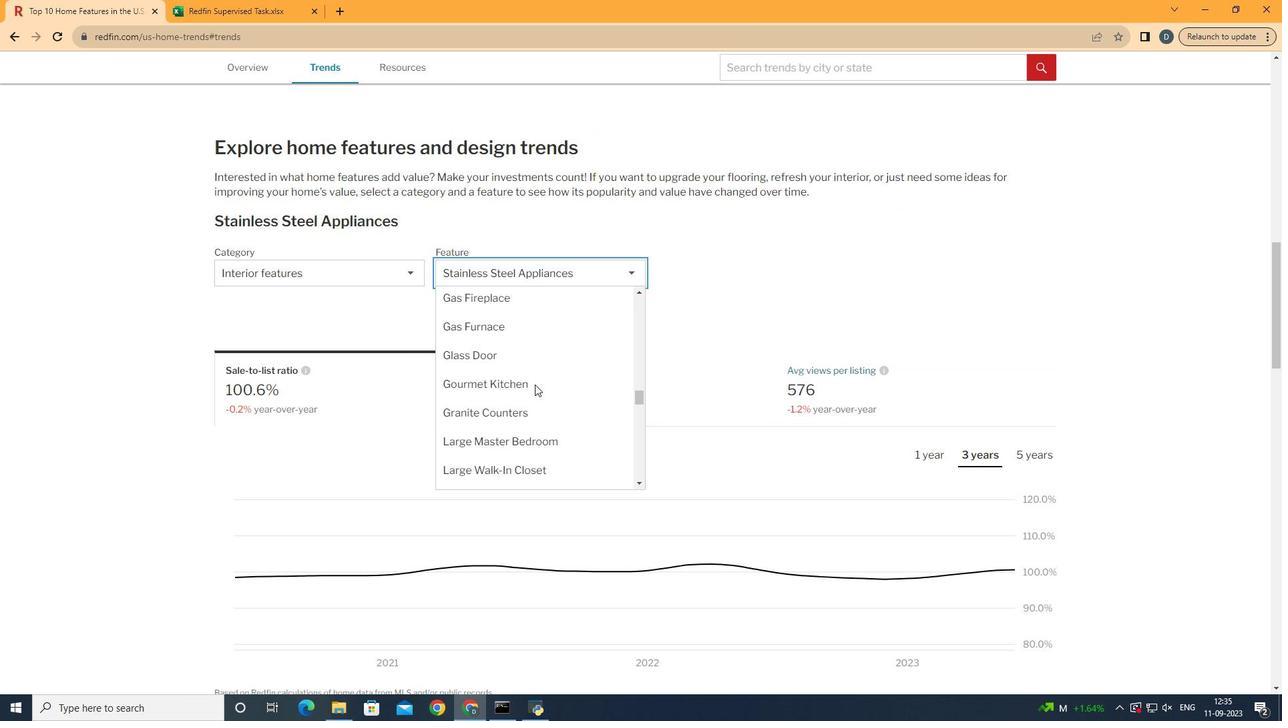 
Action: Mouse scrolled (534, 385) with delta (0, 0)
Screenshot: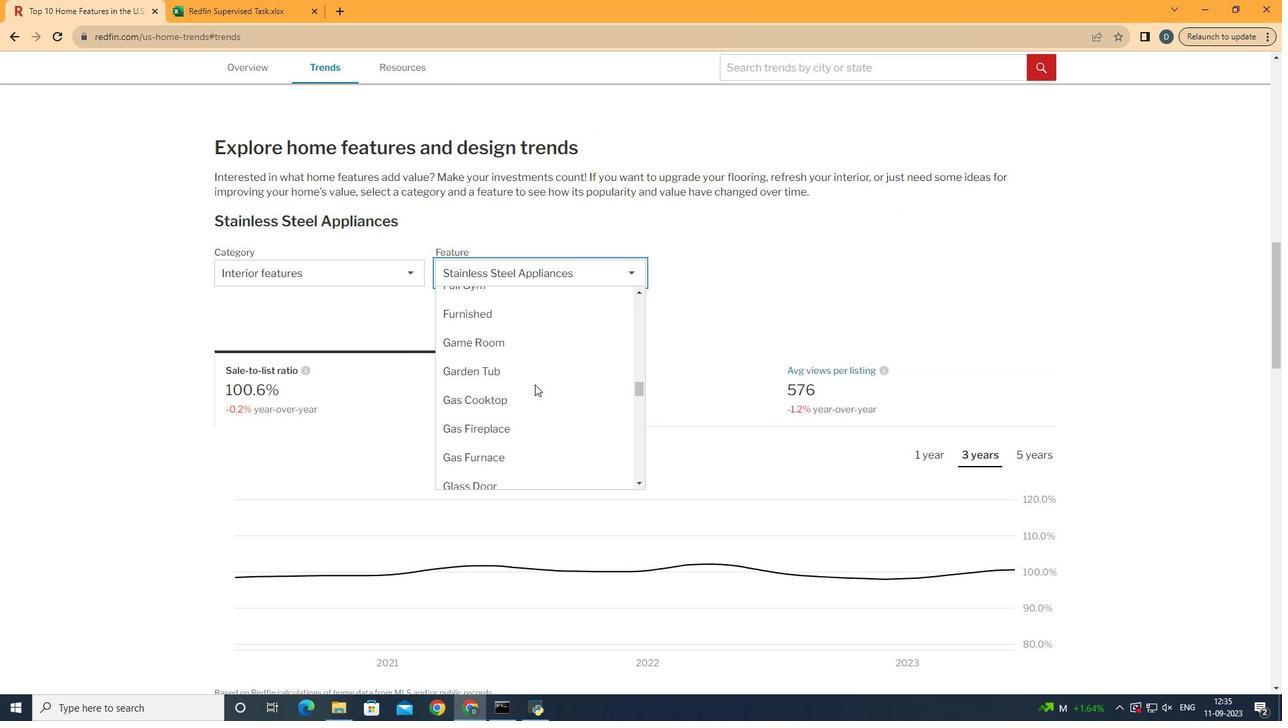 
Action: Mouse scrolled (534, 385) with delta (0, 0)
Screenshot: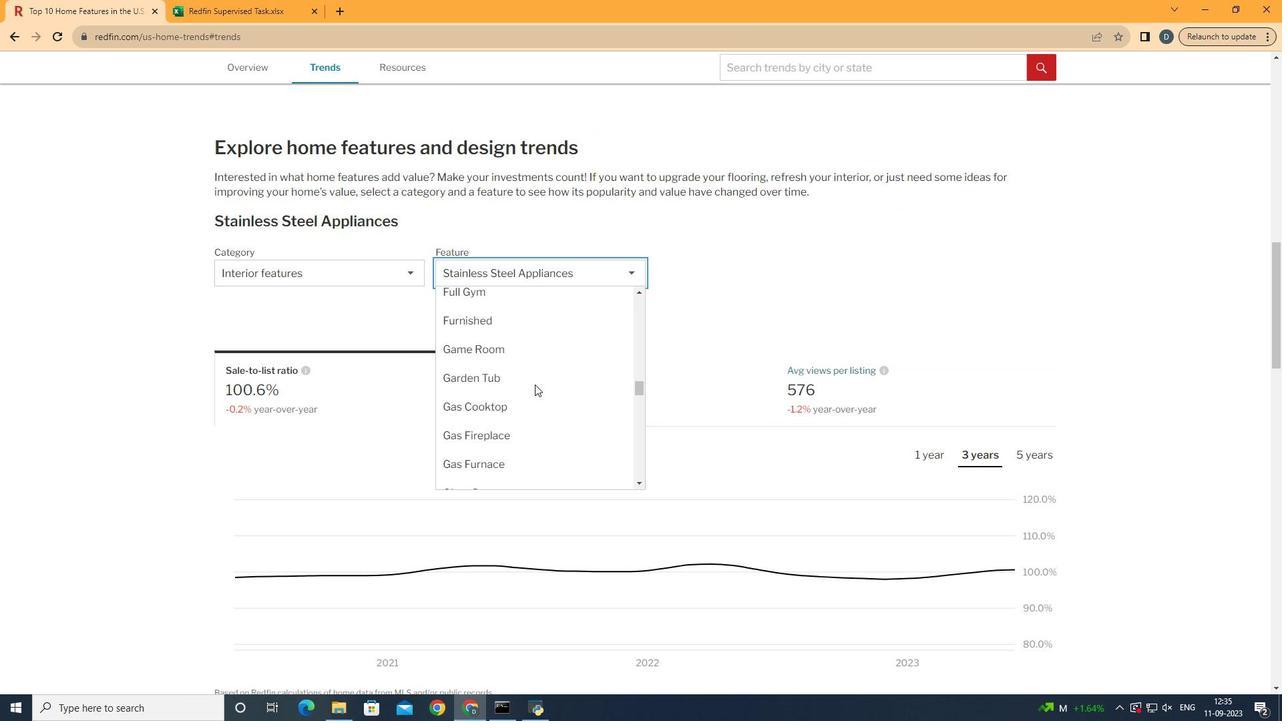 
Action: Mouse scrolled (534, 385) with delta (0, 0)
Screenshot: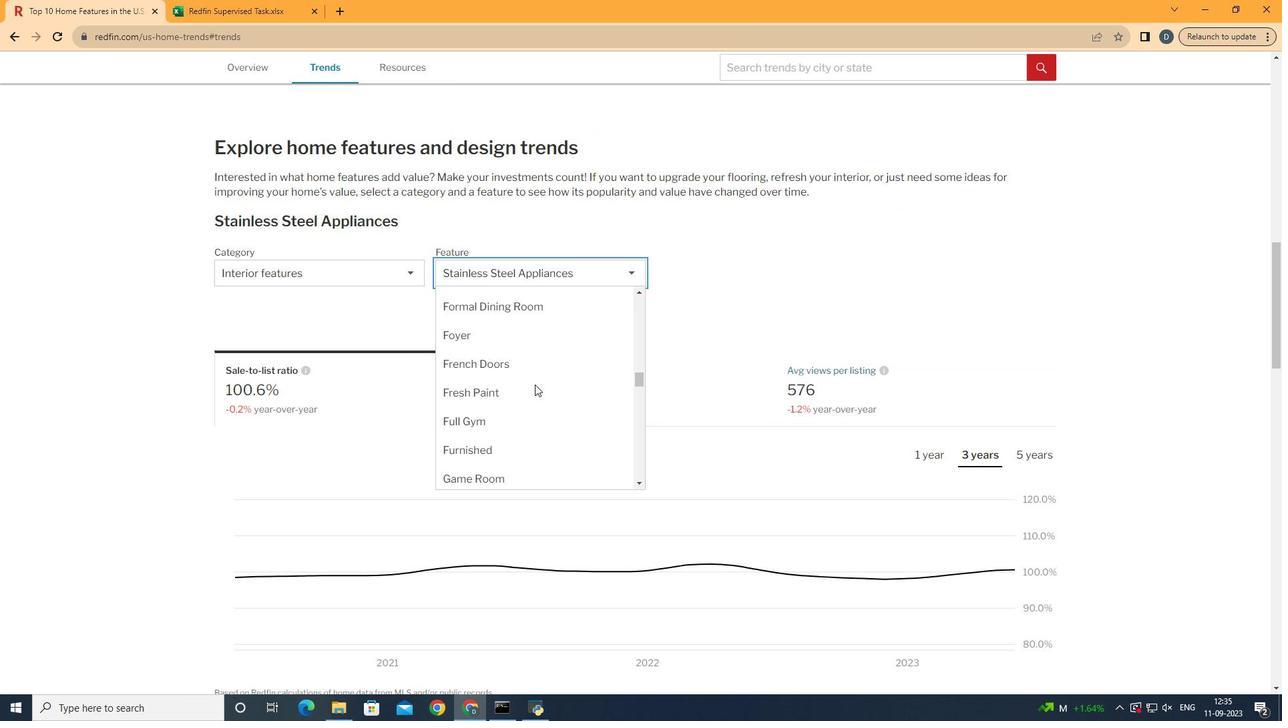 
Action: Mouse scrolled (534, 385) with delta (0, 0)
Screenshot: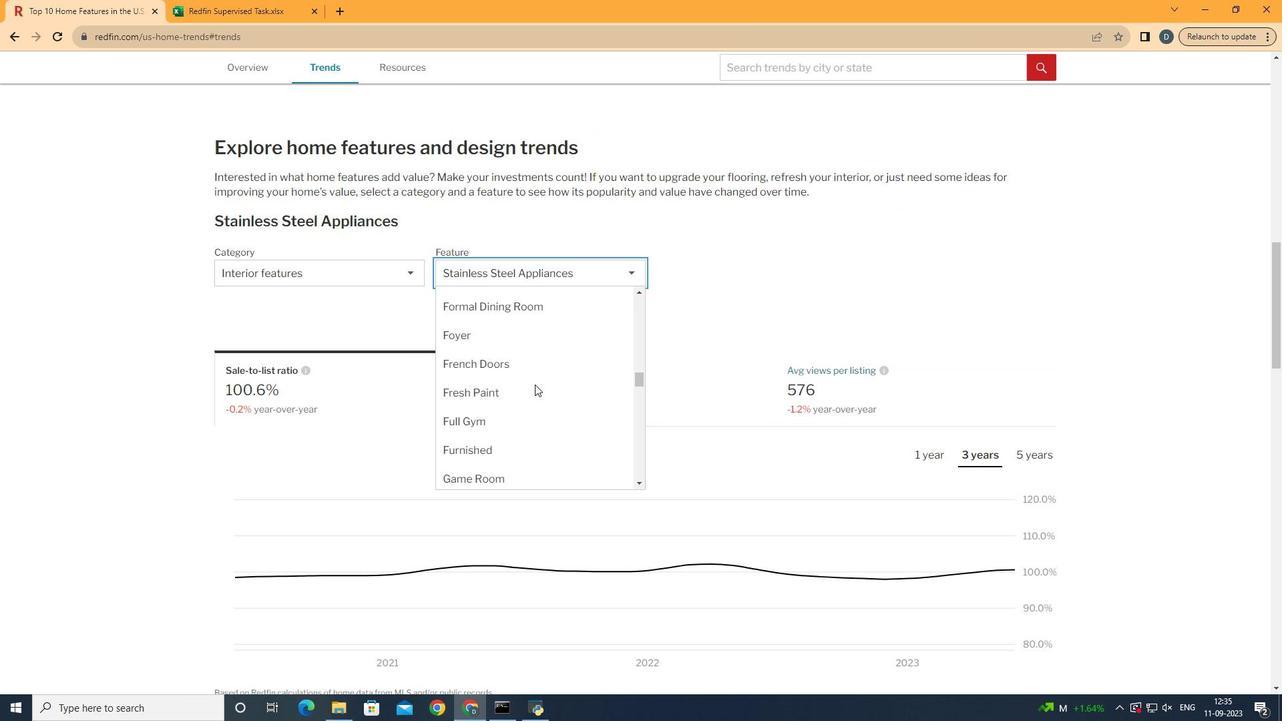 
Action: Mouse scrolled (534, 385) with delta (0, 0)
Screenshot: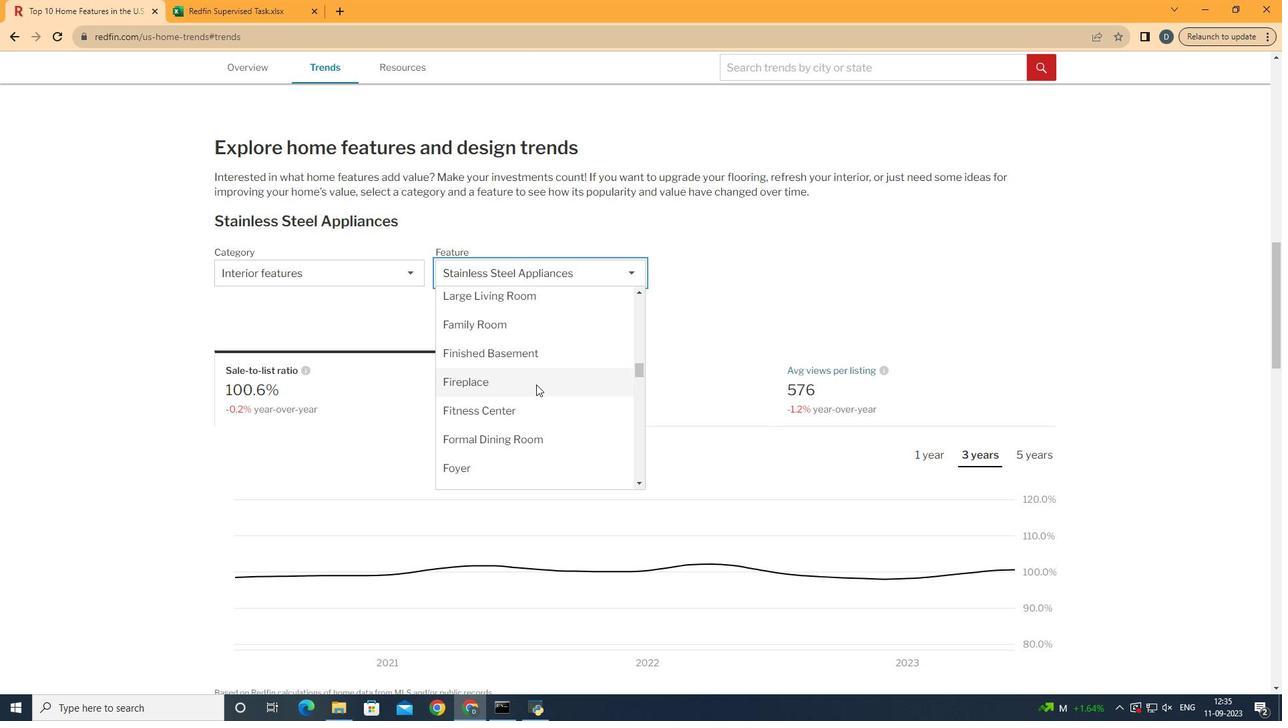 
Action: Mouse scrolled (534, 385) with delta (0, 0)
Screenshot: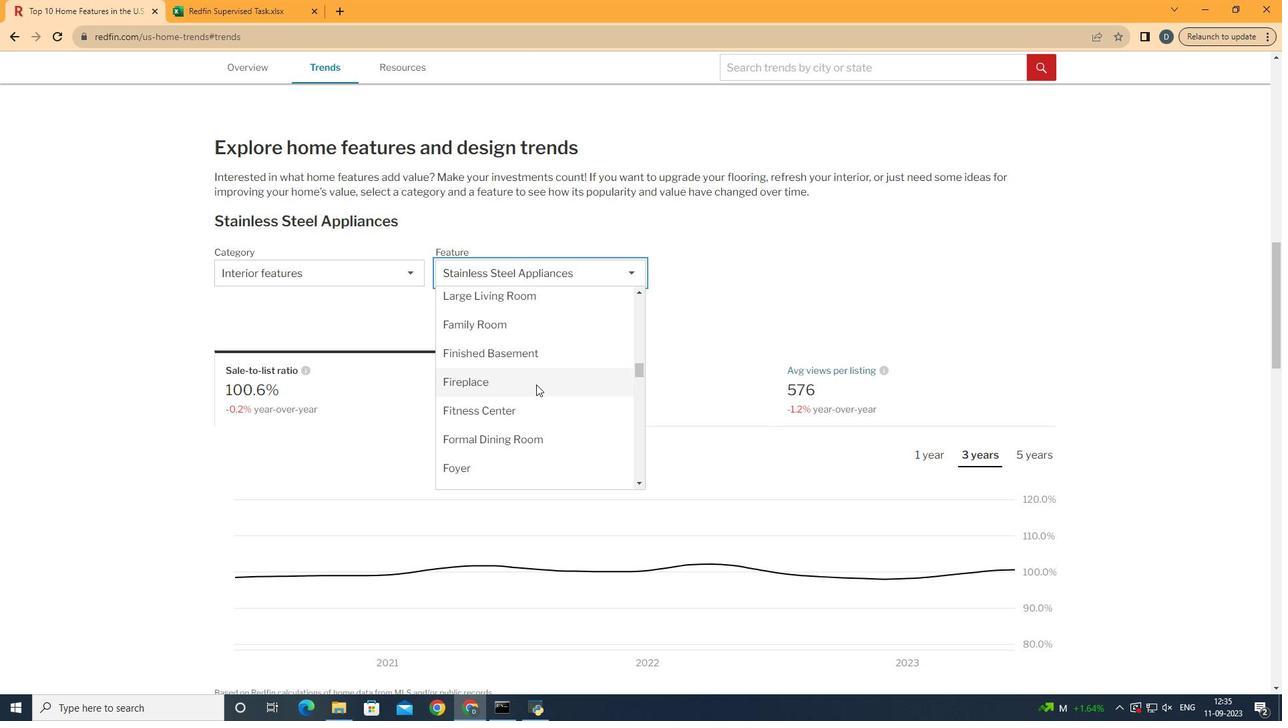 
Action: Mouse moved to (536, 384)
Screenshot: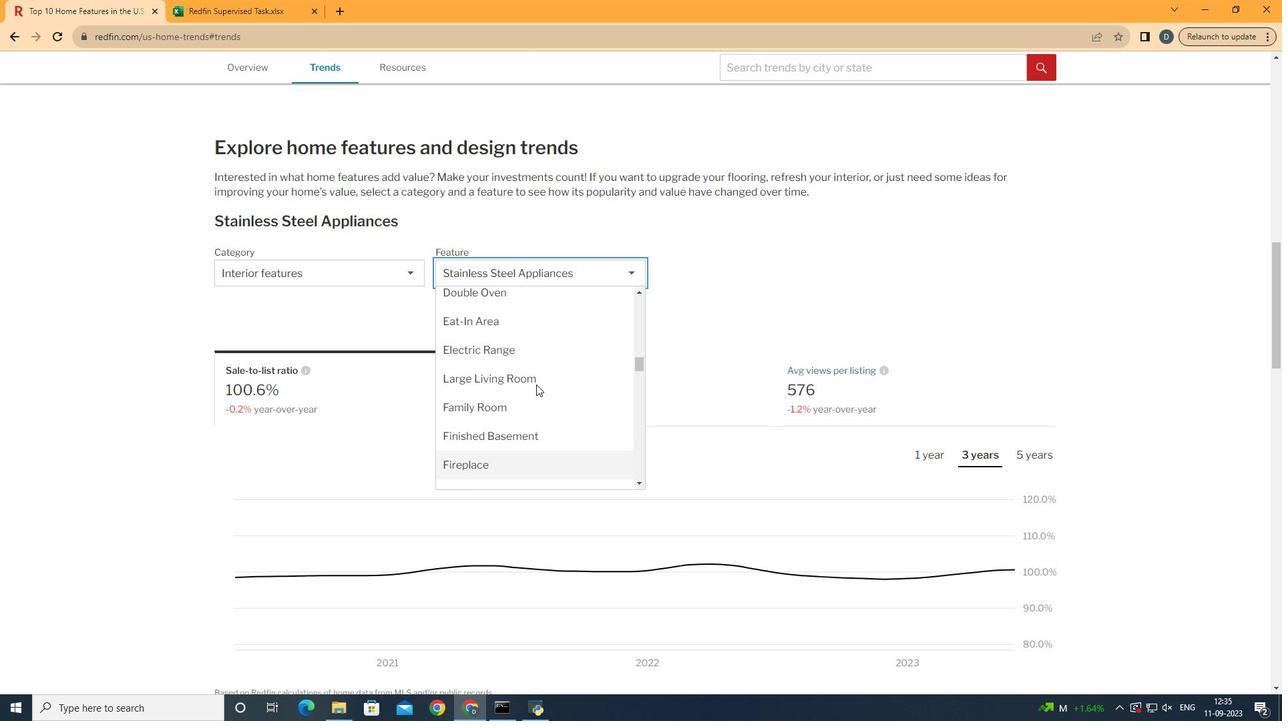 
Action: Mouse scrolled (536, 385) with delta (0, 0)
Screenshot: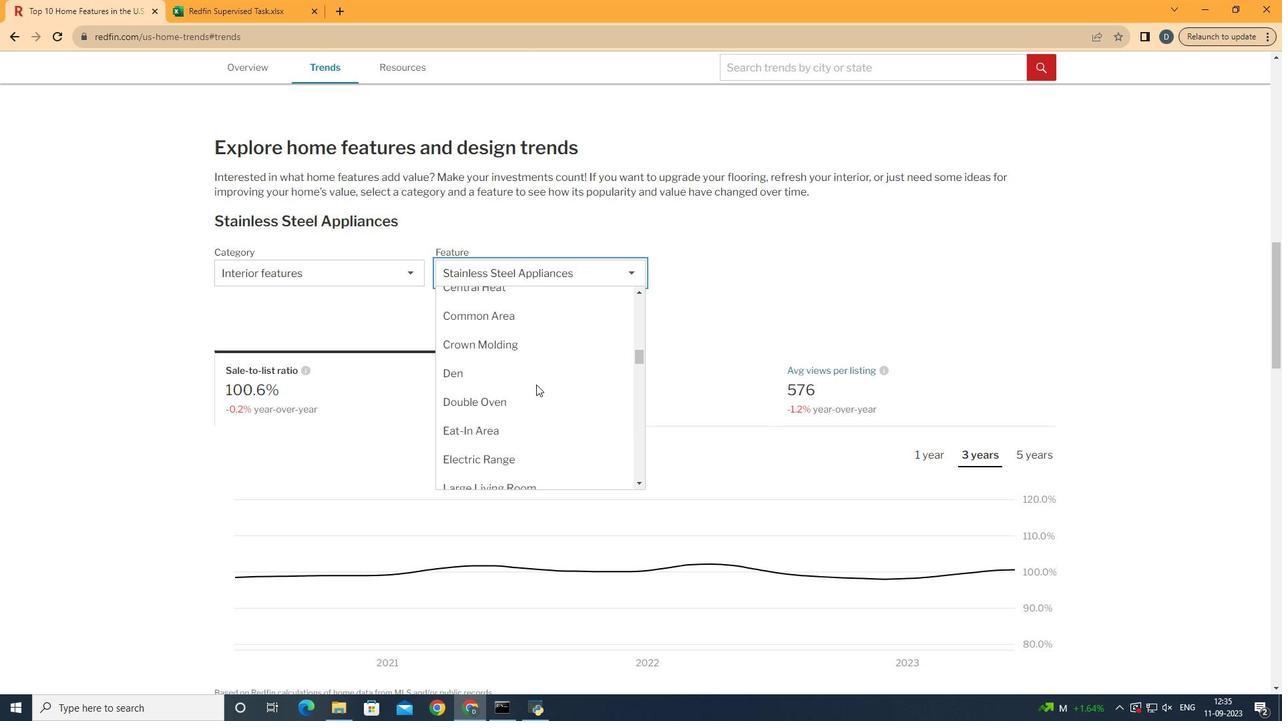 
Action: Mouse scrolled (536, 385) with delta (0, 0)
Screenshot: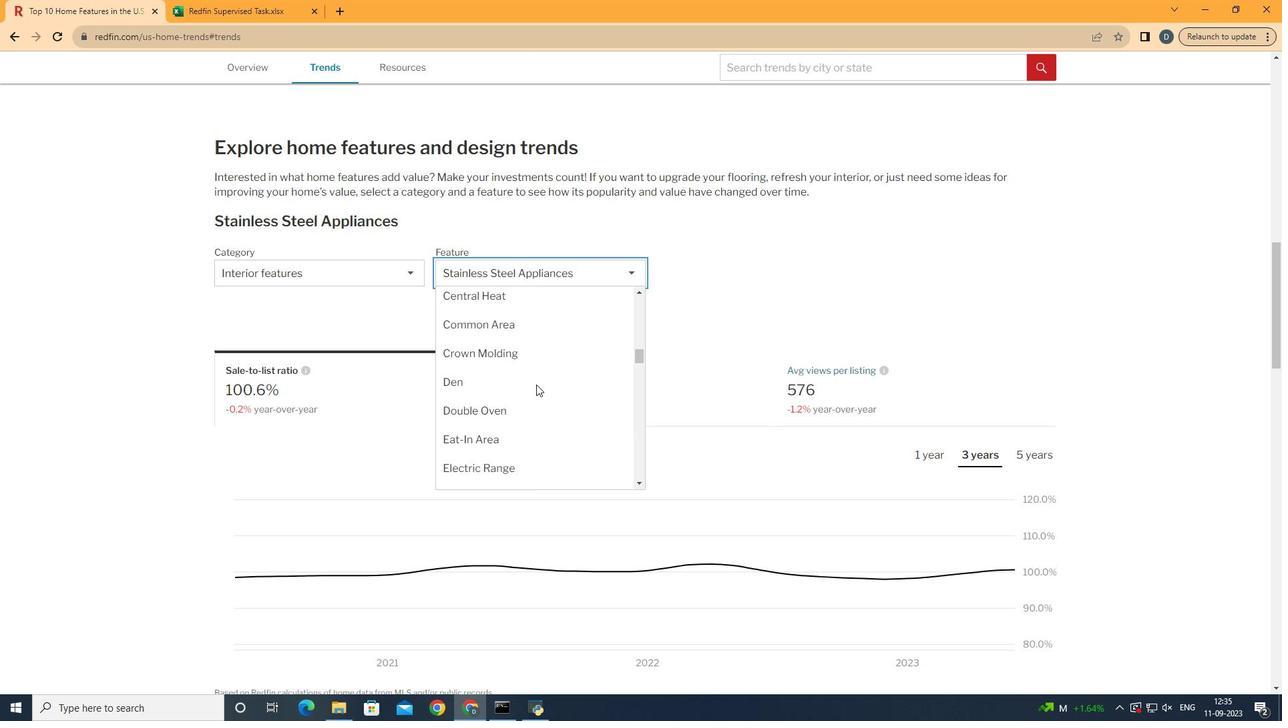 
Action: Mouse scrolled (536, 385) with delta (0, 0)
Screenshot: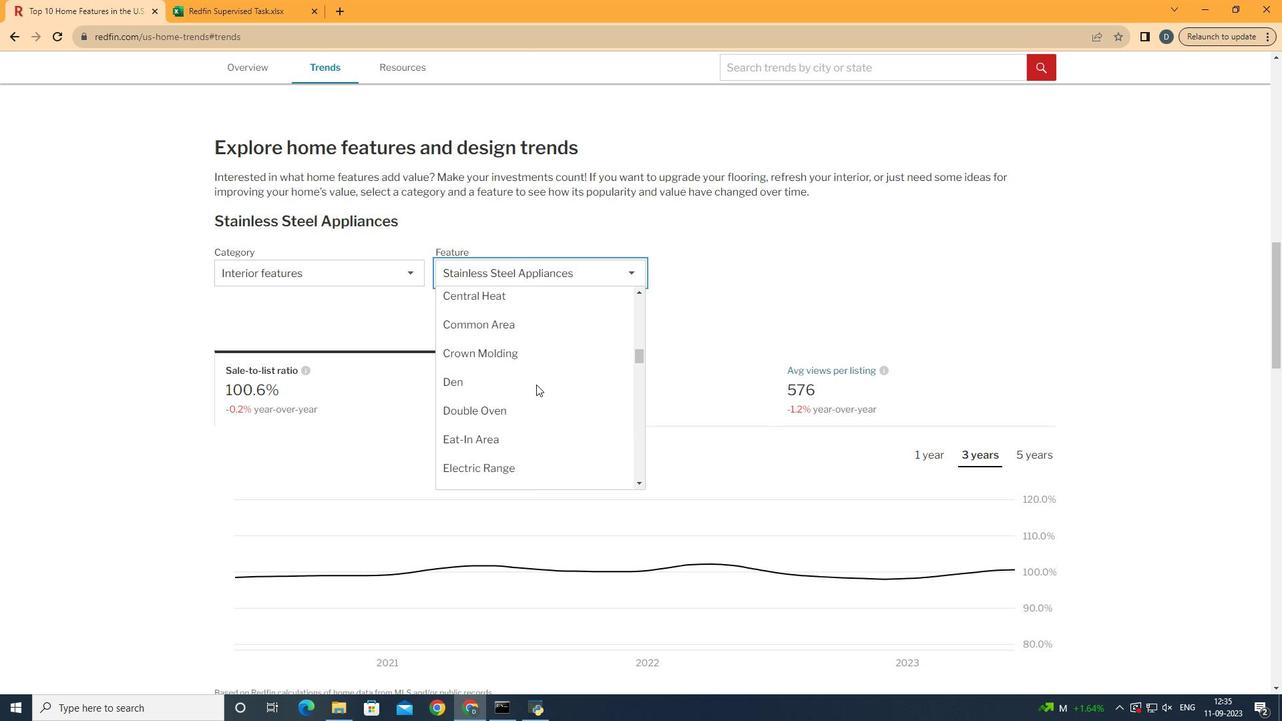 
Action: Mouse scrolled (536, 385) with delta (0, 0)
Screenshot: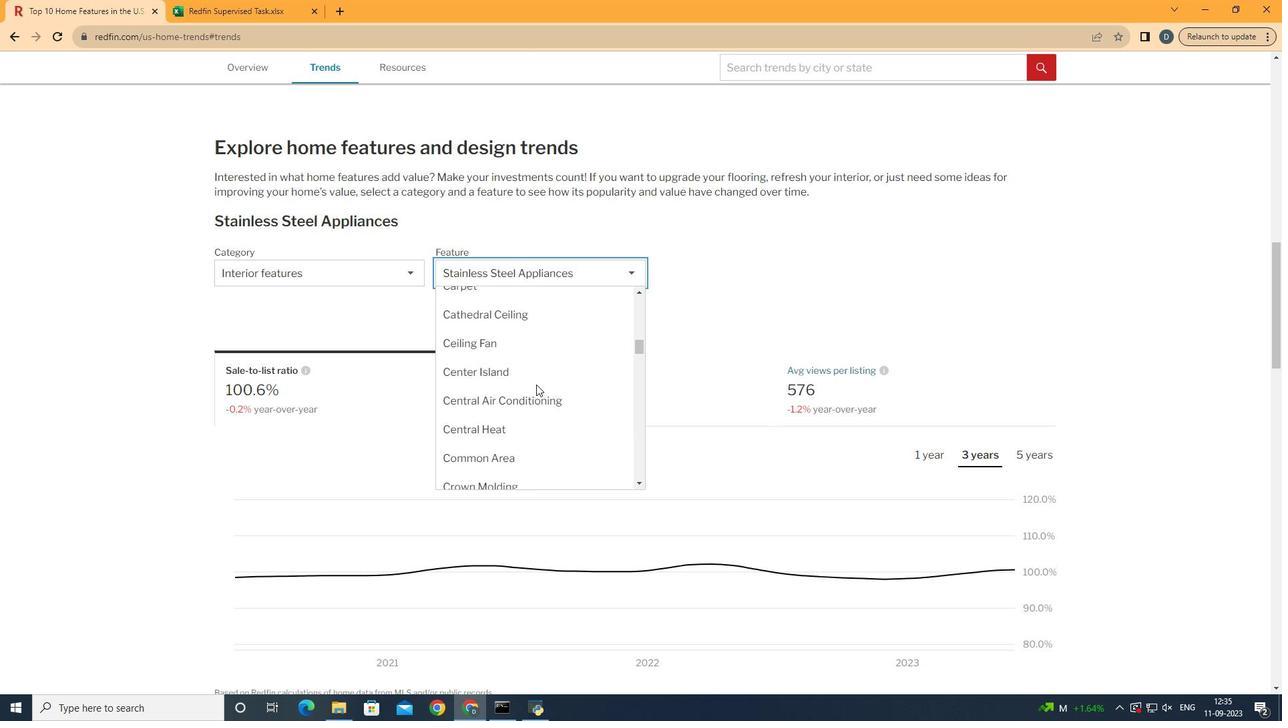 
Action: Mouse scrolled (536, 385) with delta (0, 0)
Screenshot: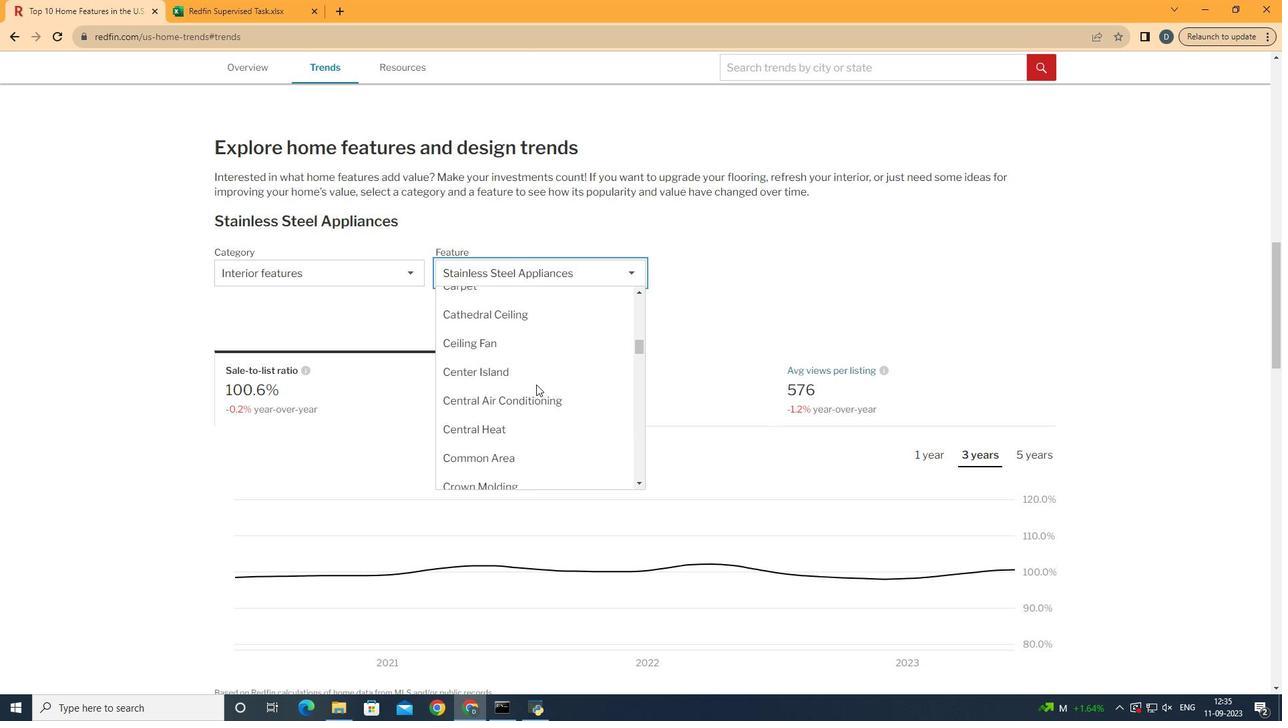 
Action: Mouse moved to (576, 347)
Screenshot: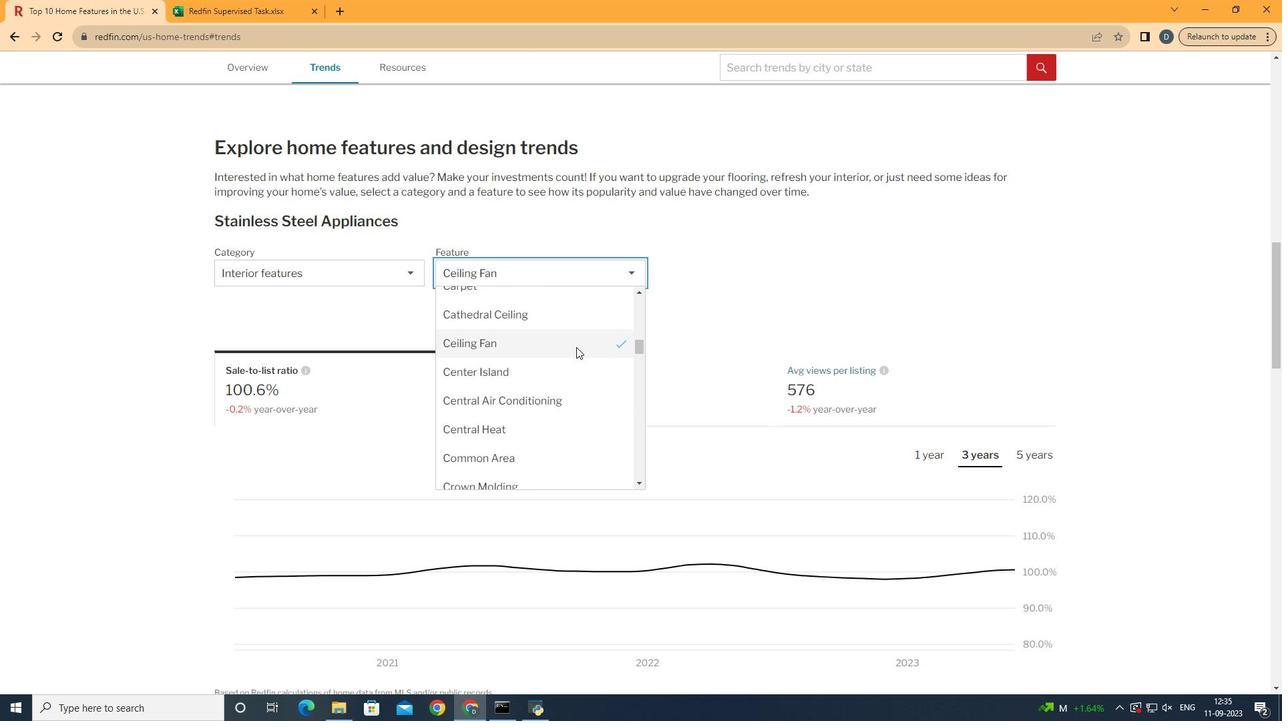 
Action: Mouse pressed left at (576, 347)
Screenshot: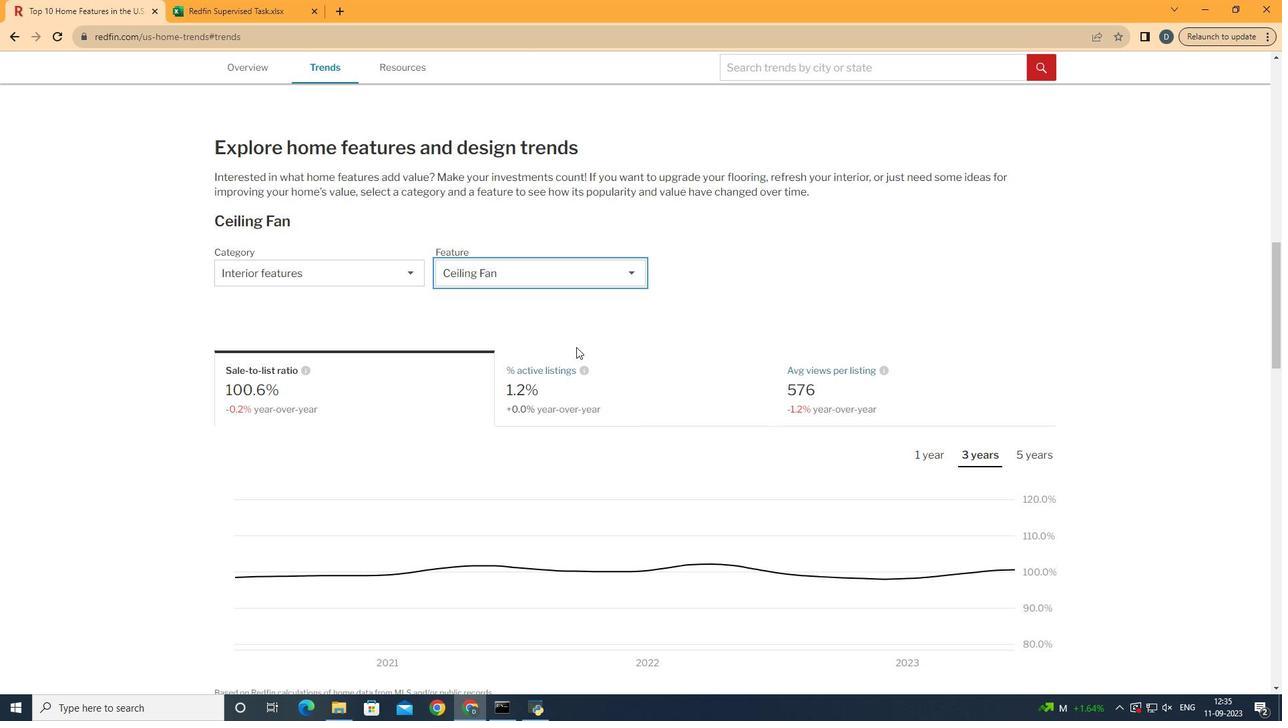 
Action: Mouse moved to (756, 296)
Screenshot: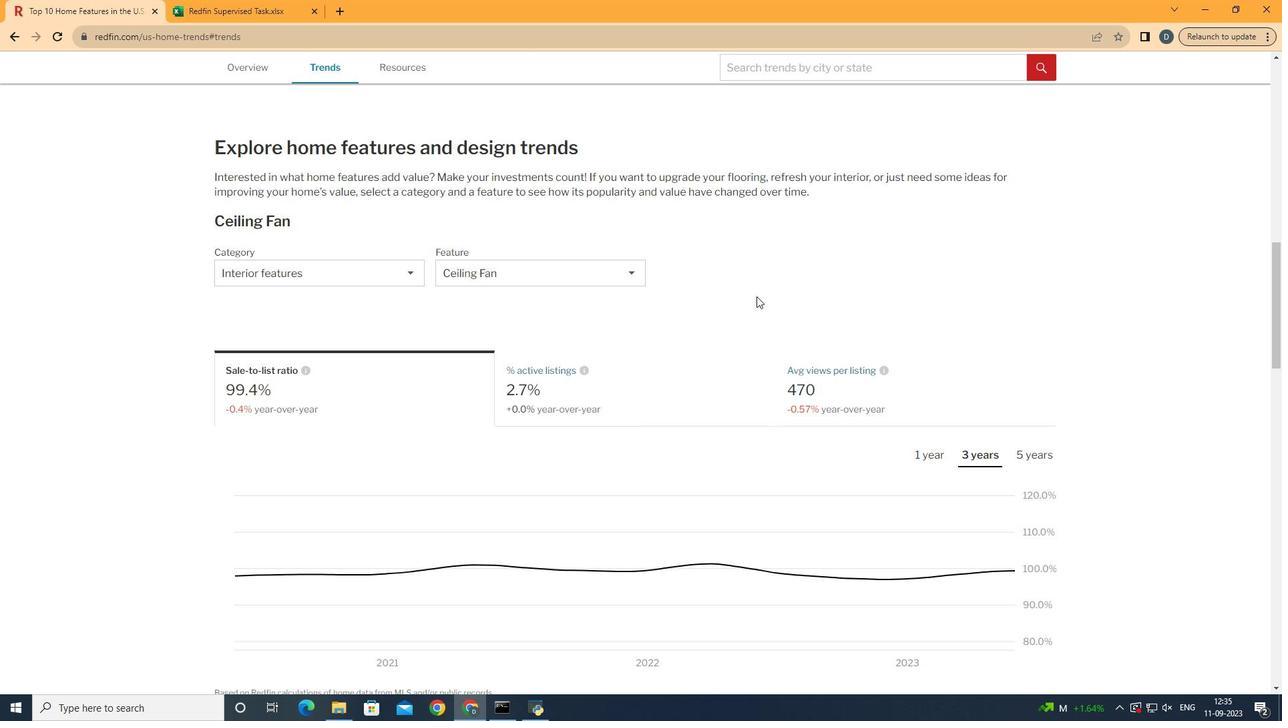 
Action: Mouse pressed left at (756, 296)
Screenshot: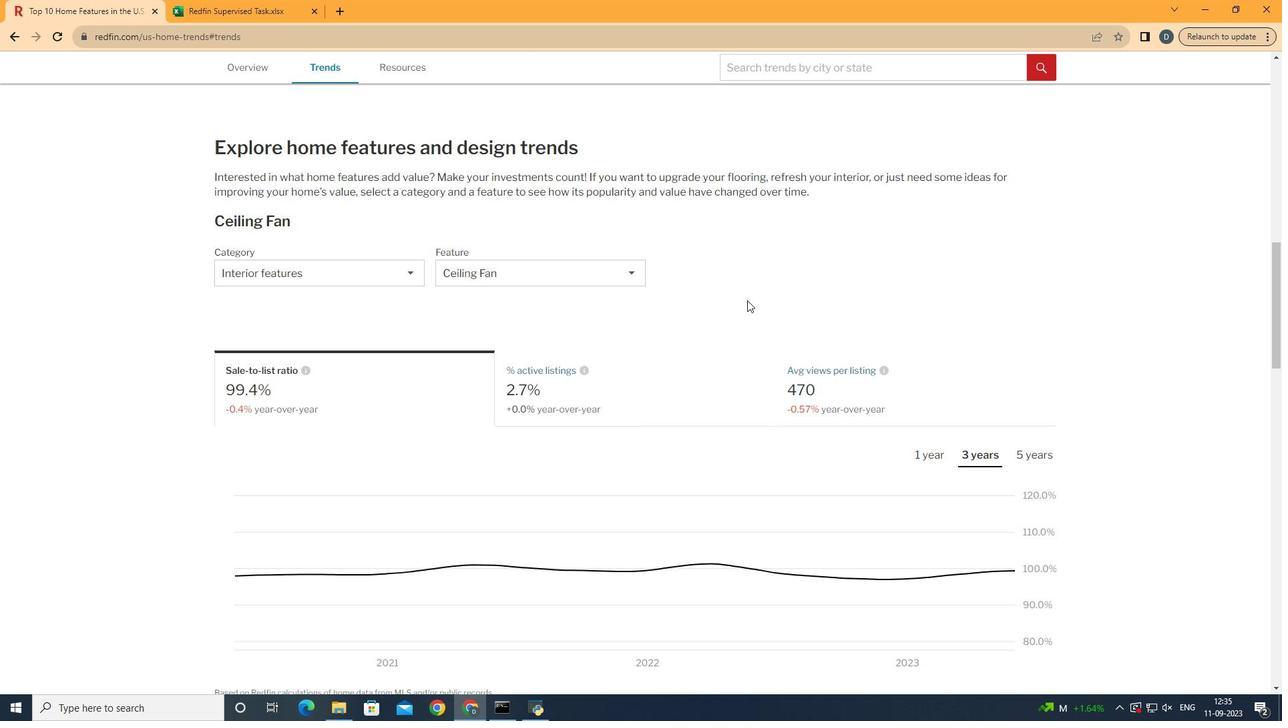 
Action: Mouse moved to (744, 301)
Screenshot: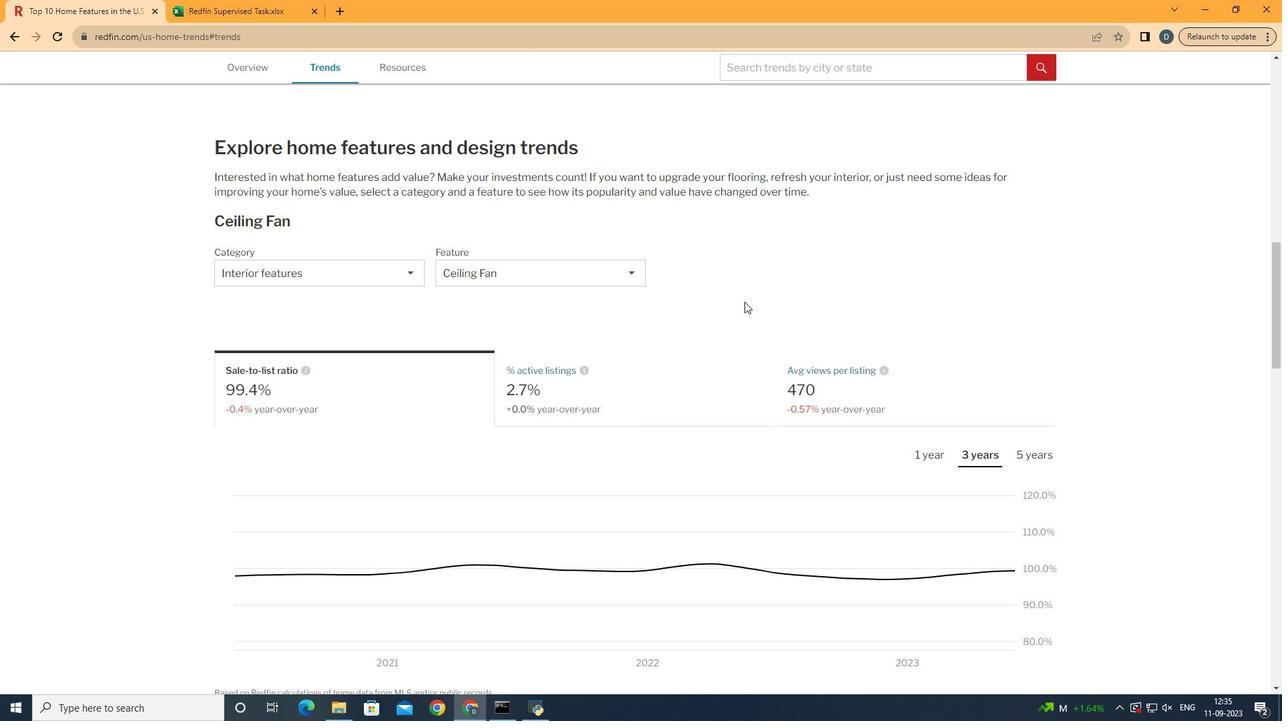 
Action: Mouse scrolled (744, 301) with delta (0, 0)
Screenshot: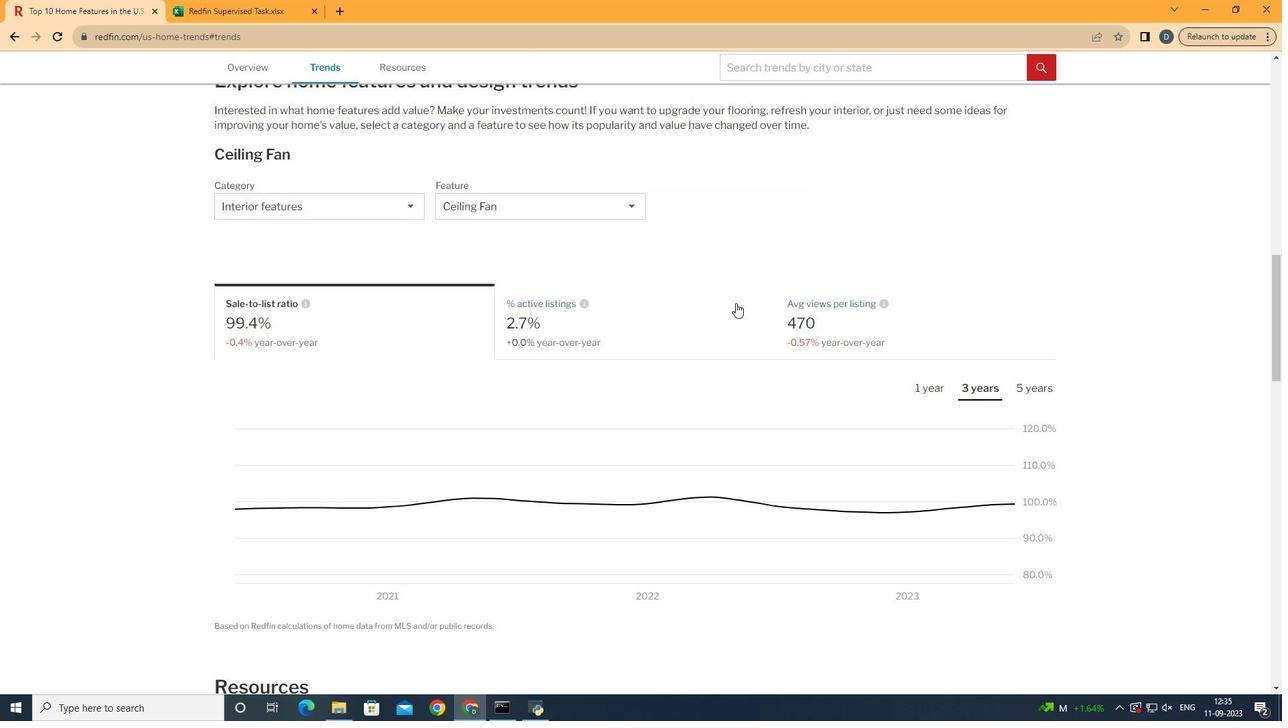 
Action: Mouse moved to (989, 320)
Screenshot: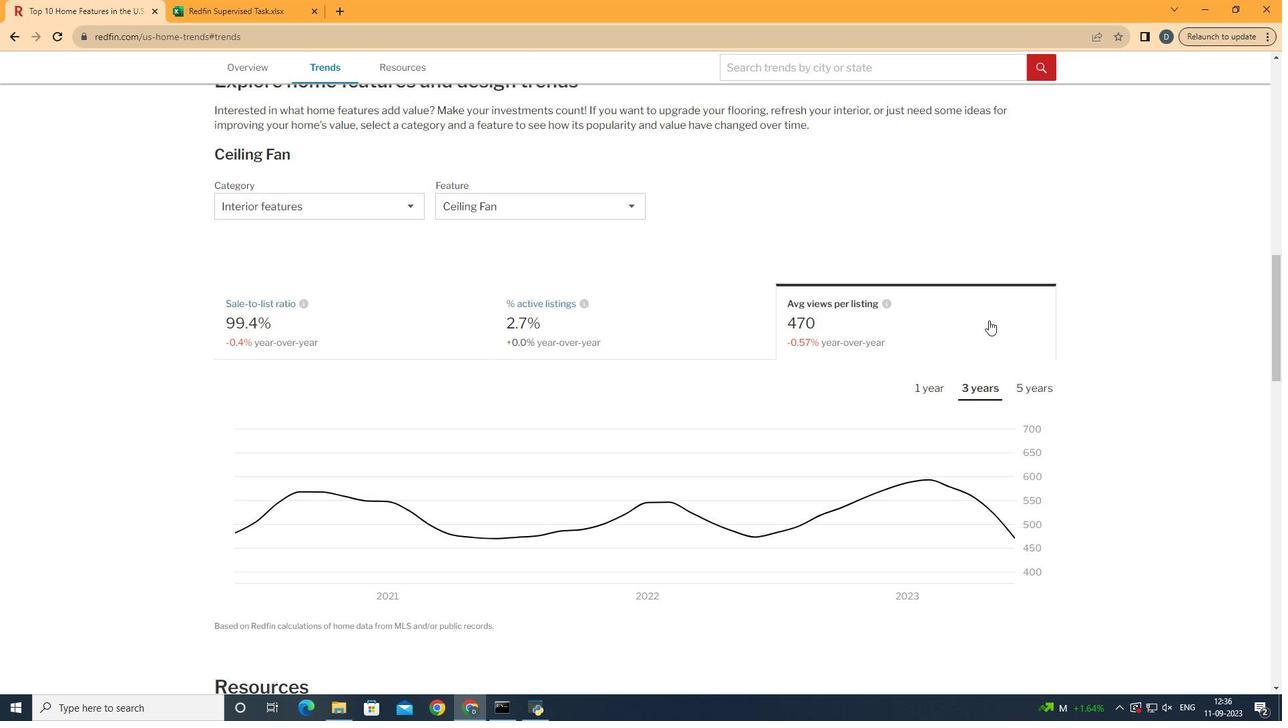 
Action: Mouse pressed left at (989, 320)
Screenshot: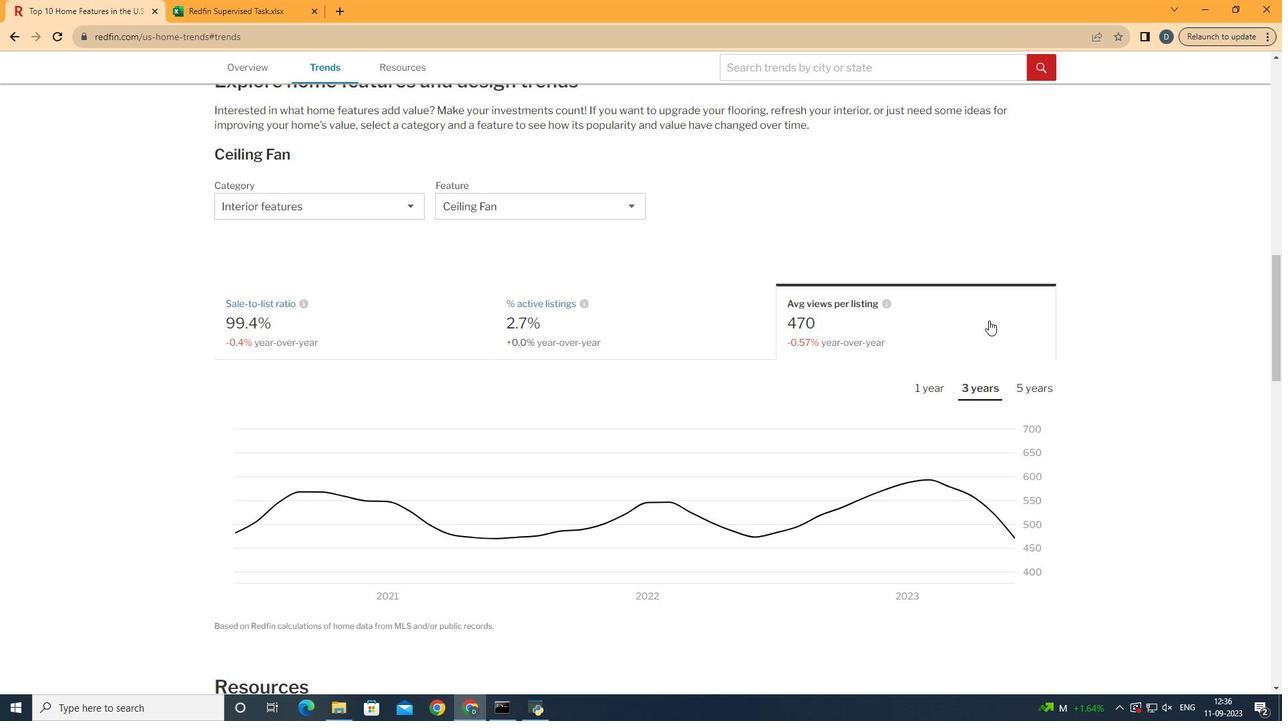 
Action: Mouse moved to (1028, 378)
Screenshot: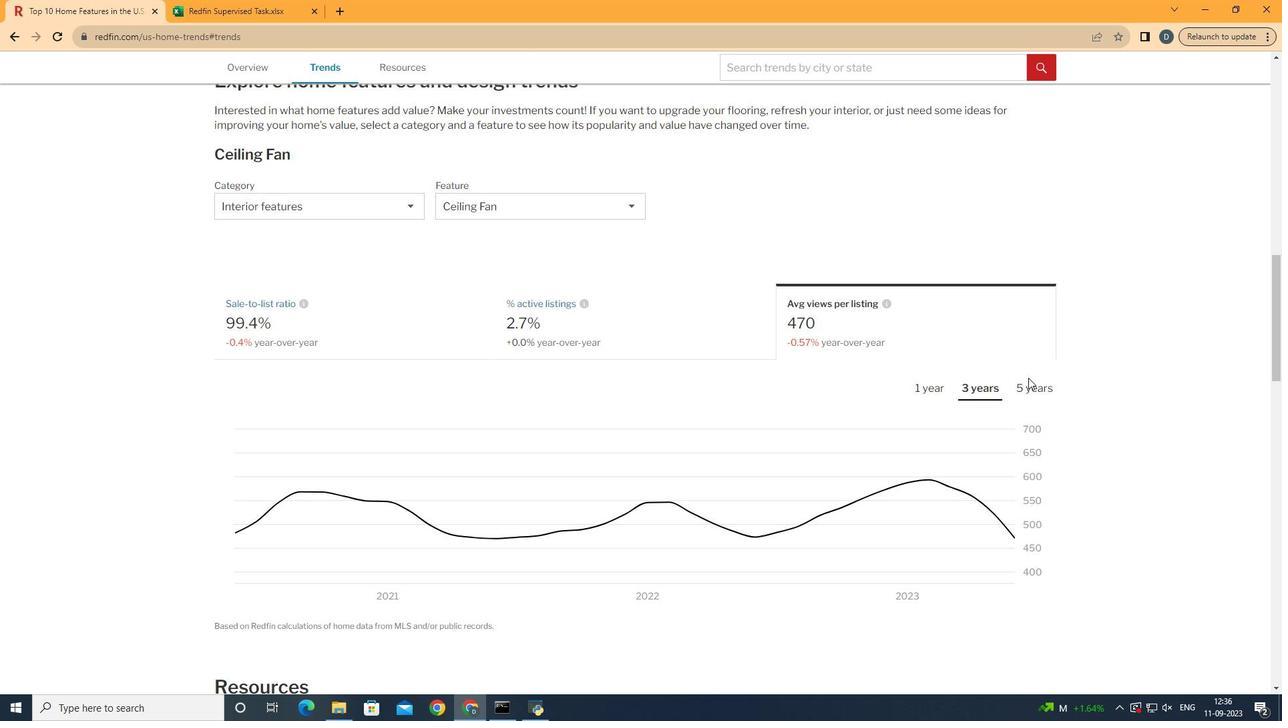 
Action: Mouse pressed left at (1028, 378)
Screenshot: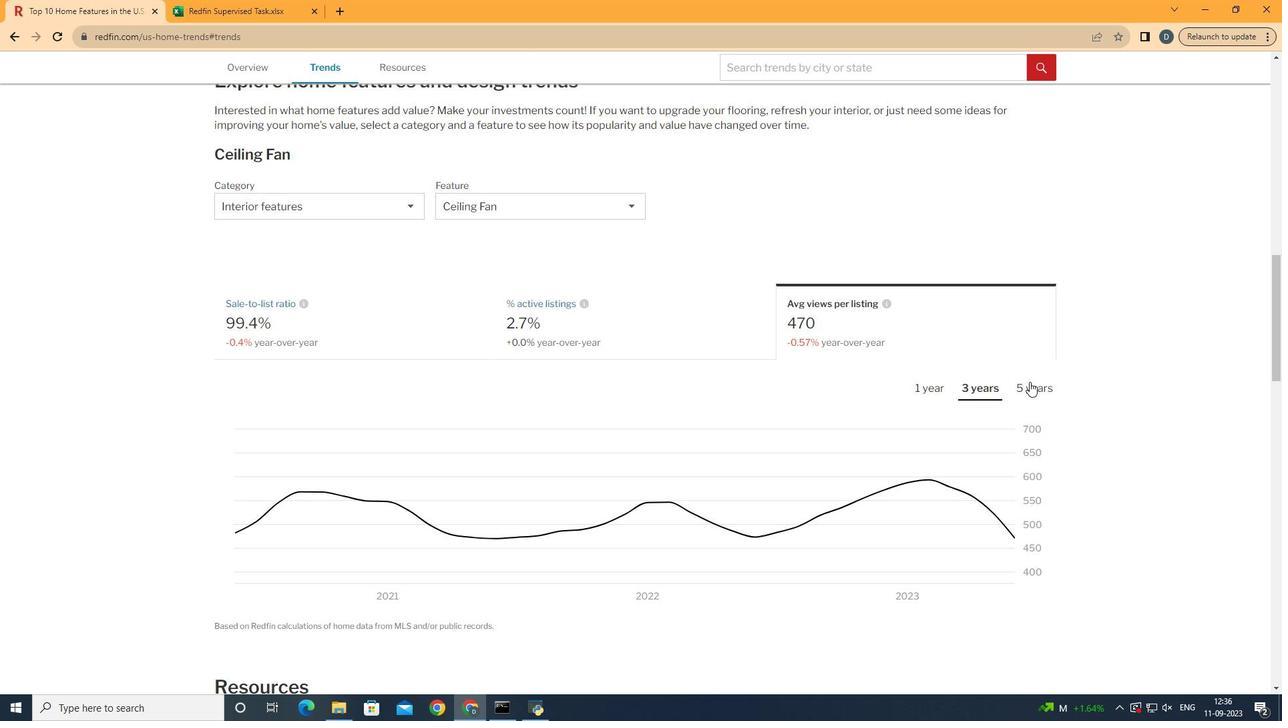 
Action: Mouse moved to (1029, 382)
Screenshot: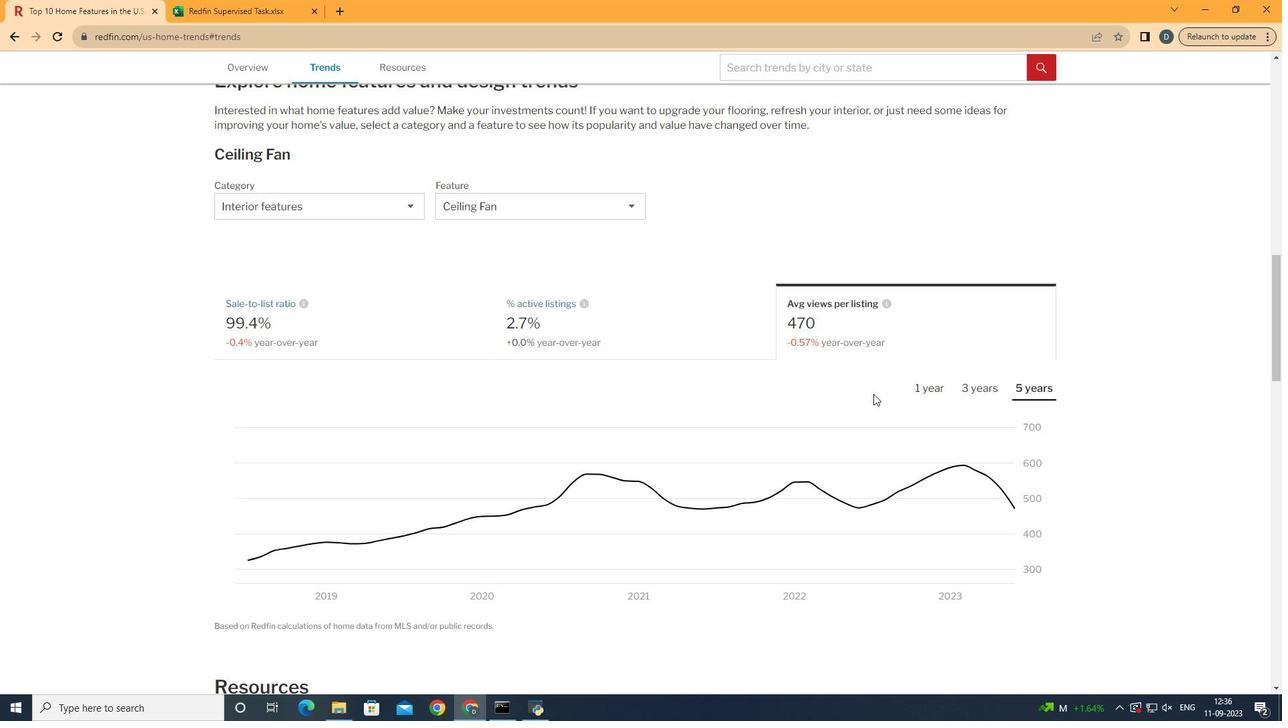 
Action: Mouse pressed left at (1029, 382)
Screenshot: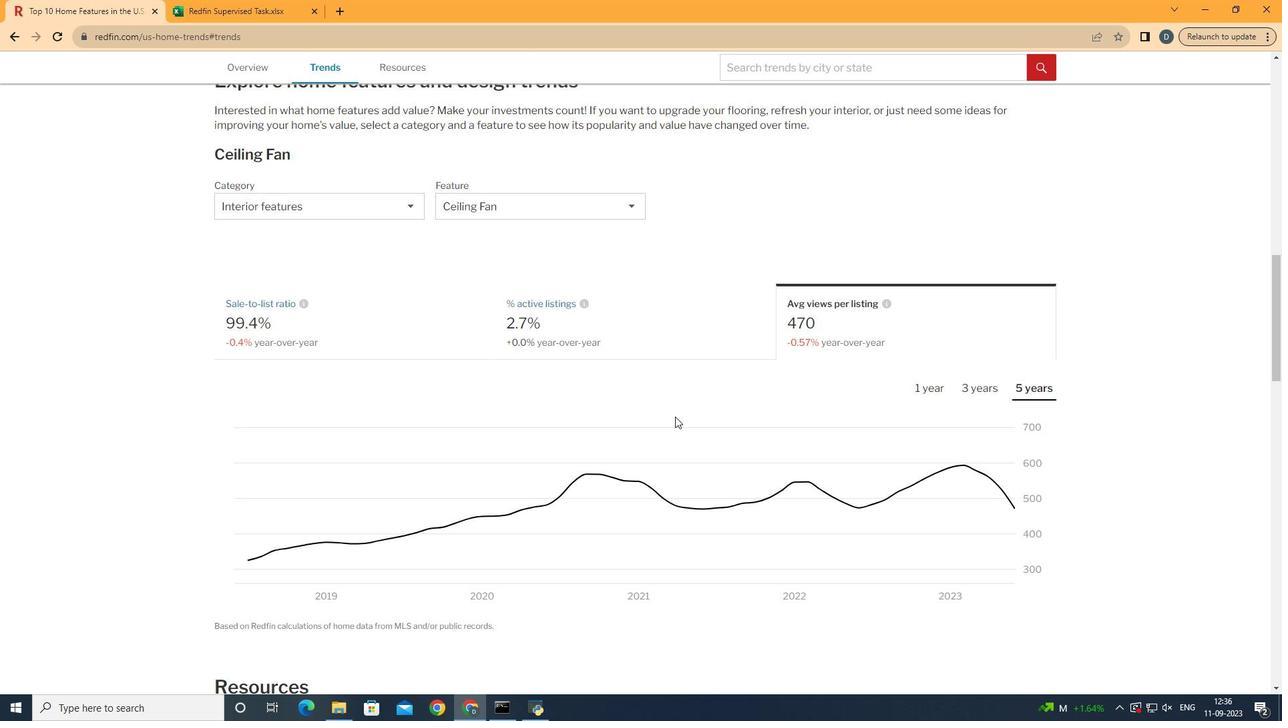 
Action: Mouse moved to (1041, 505)
Screenshot: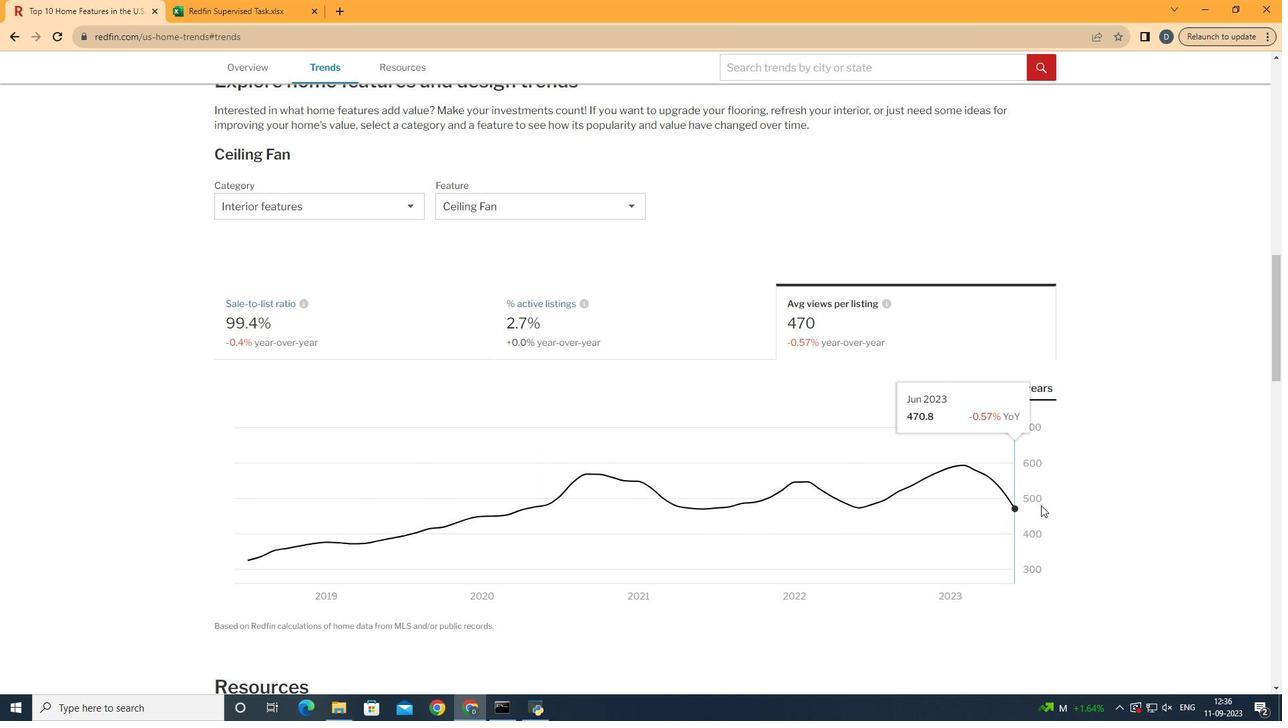 
